 Task: Apply the "Flanger" effect on a vocal track for a swirling, metallic texture.
Action: Mouse moved to (69, 7)
Screenshot: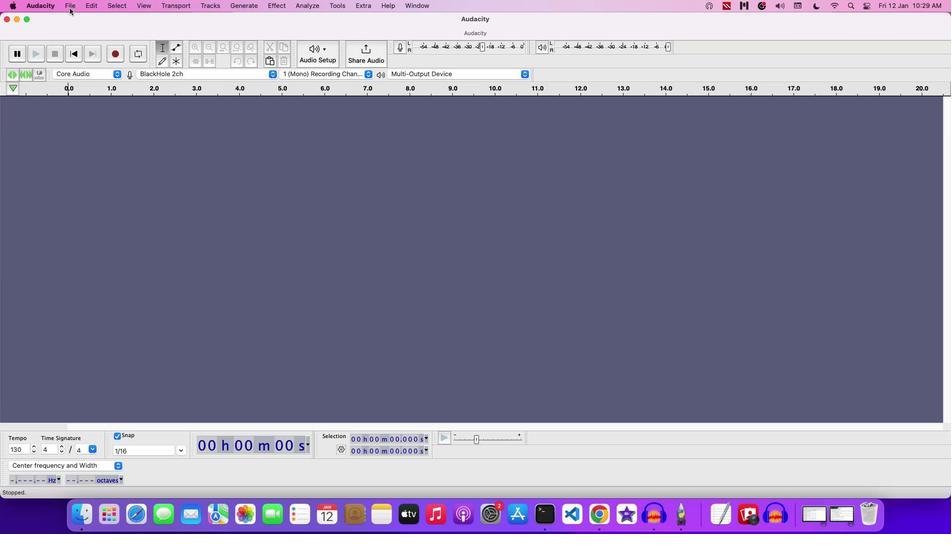 
Action: Mouse pressed left at (69, 7)
Screenshot: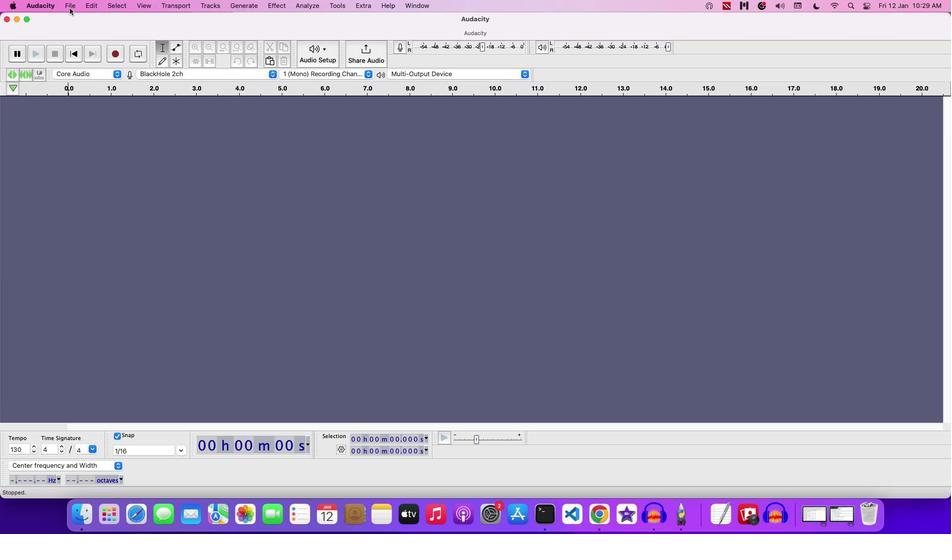 
Action: Mouse moved to (79, 32)
Screenshot: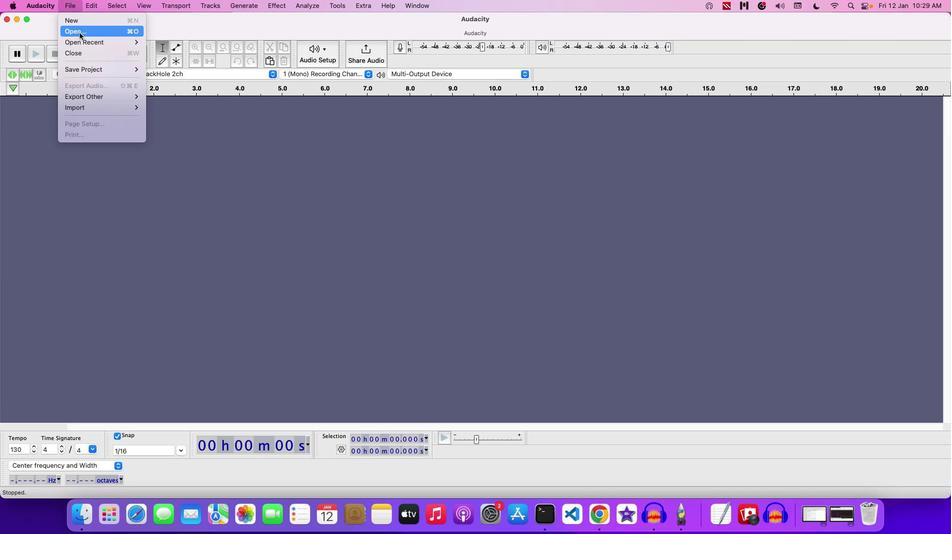 
Action: Mouse pressed left at (79, 32)
Screenshot: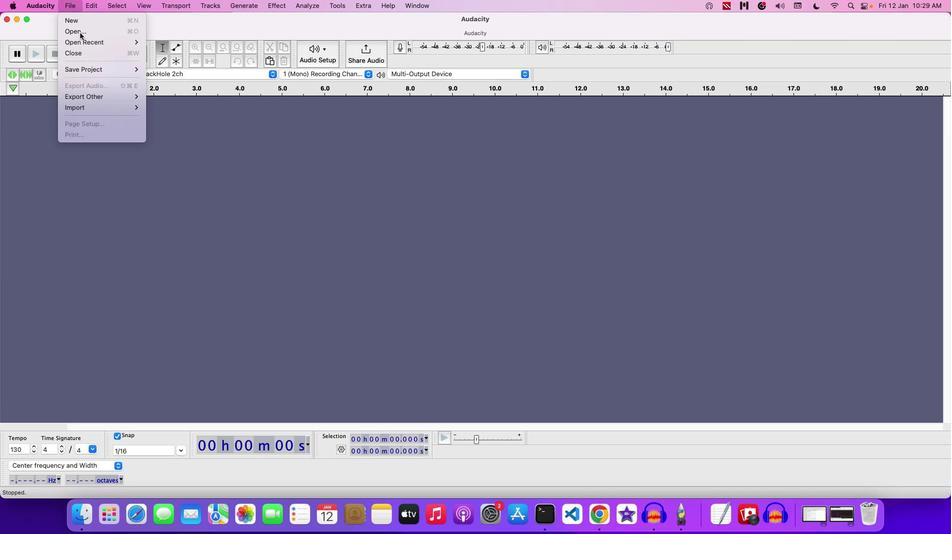 
Action: Mouse moved to (487, 106)
Screenshot: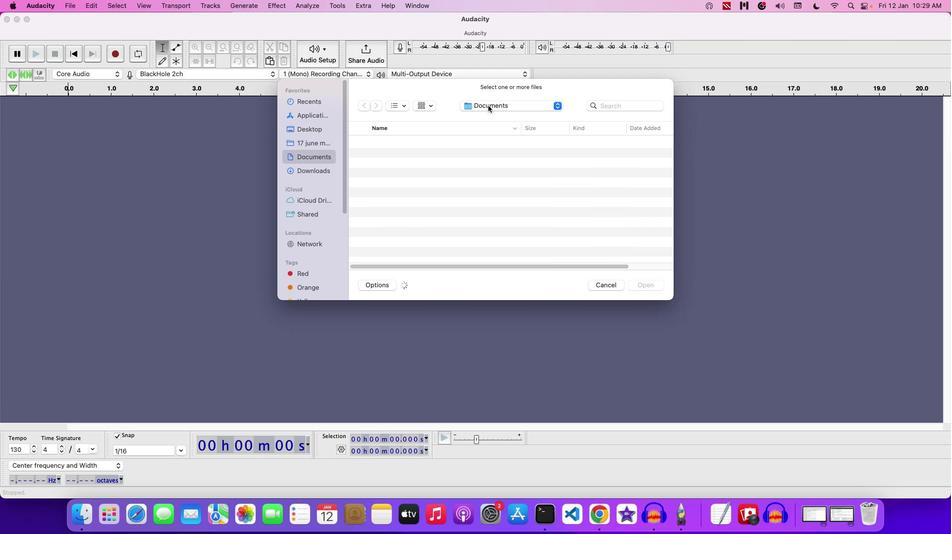 
Action: Mouse pressed left at (487, 106)
Screenshot: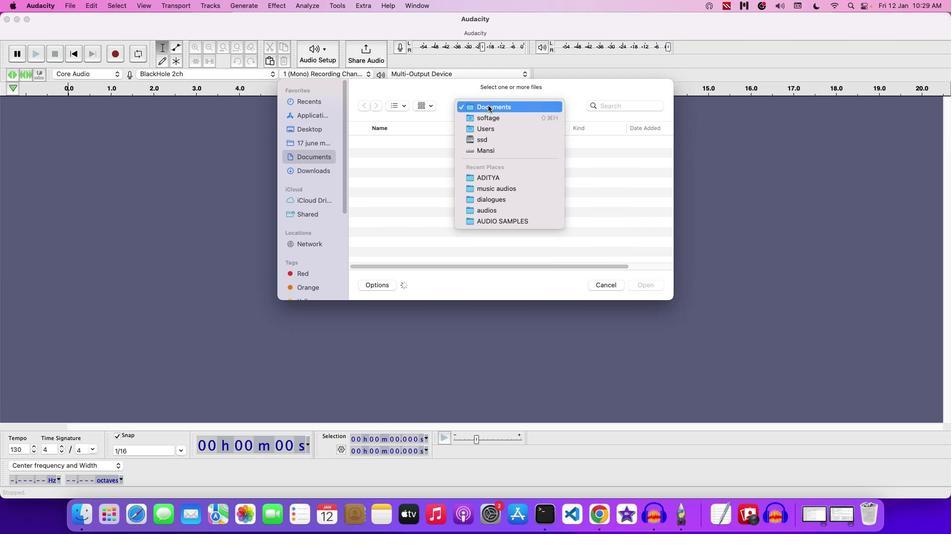 
Action: Mouse moved to (487, 193)
Screenshot: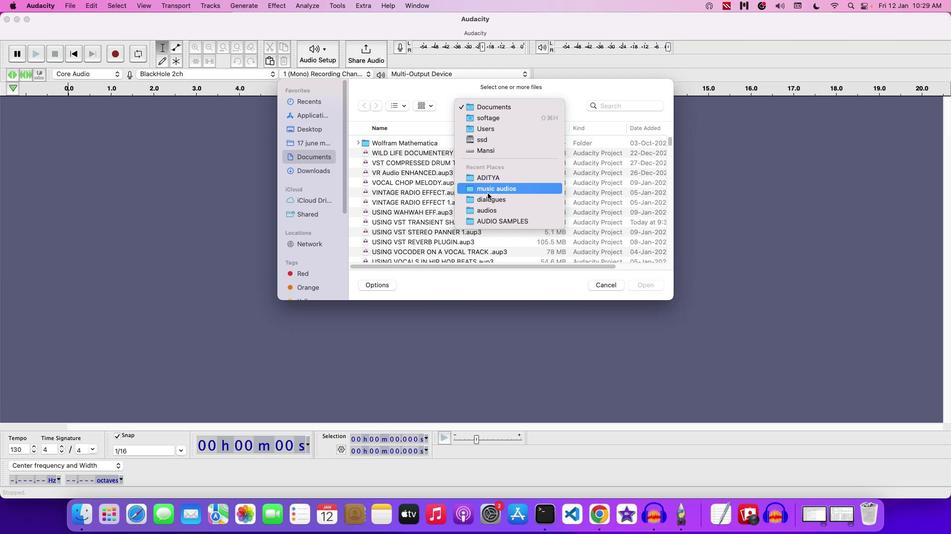 
Action: Mouse pressed left at (487, 193)
Screenshot: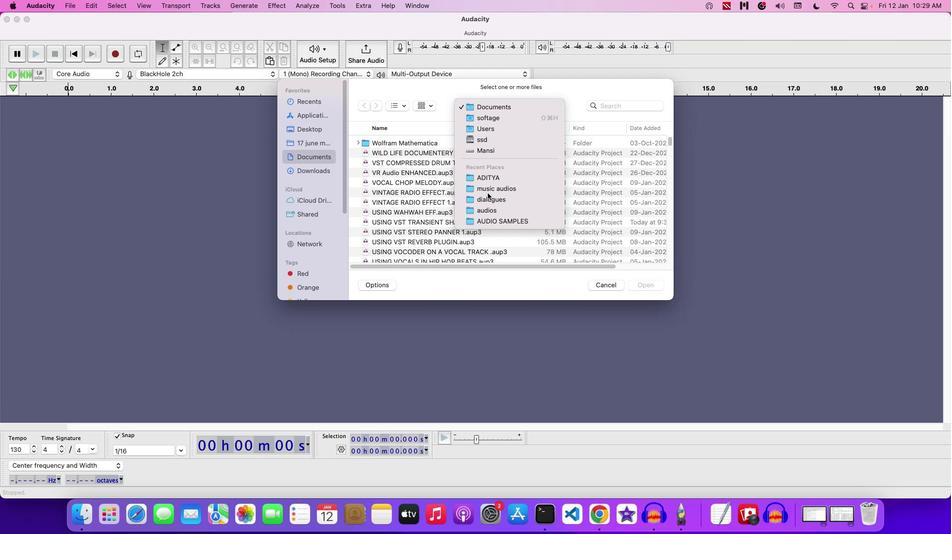 
Action: Mouse moved to (393, 152)
Screenshot: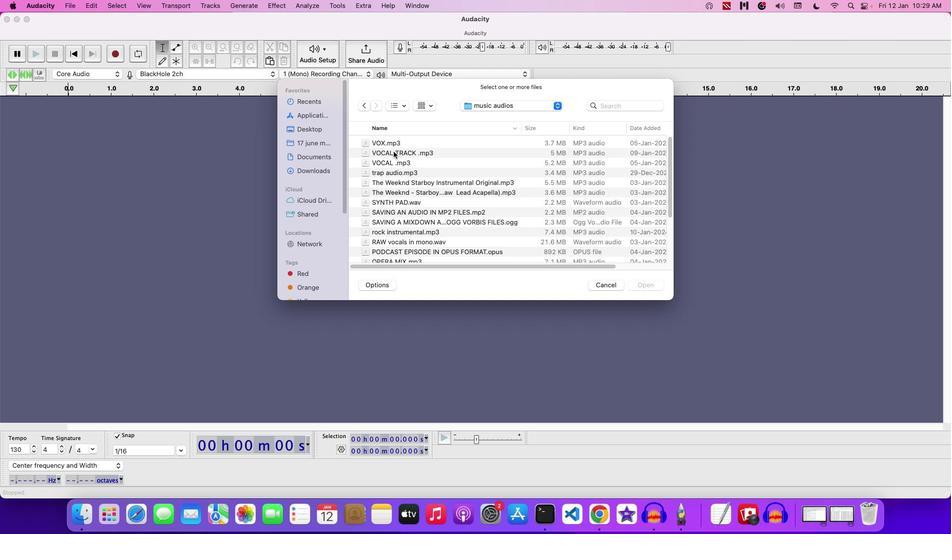 
Action: Mouse pressed left at (393, 152)
Screenshot: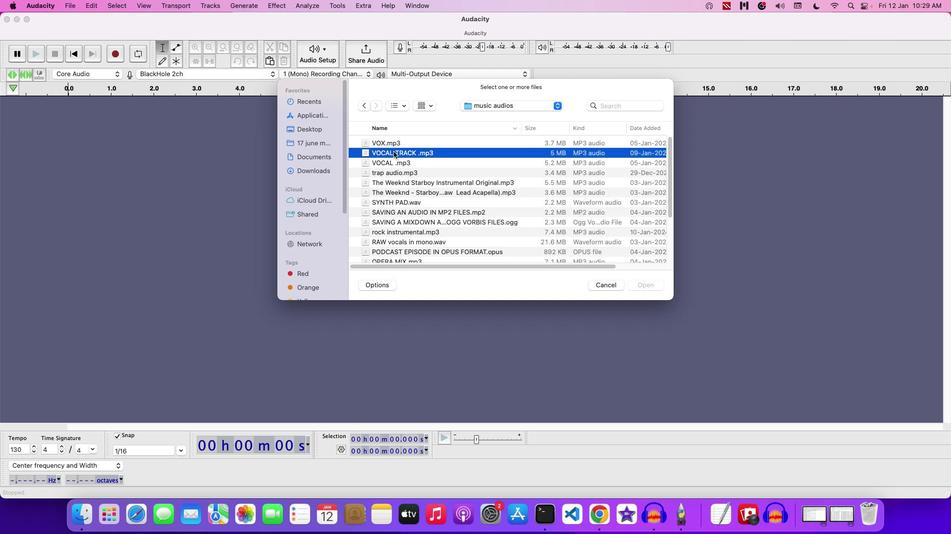 
Action: Mouse moved to (398, 152)
Screenshot: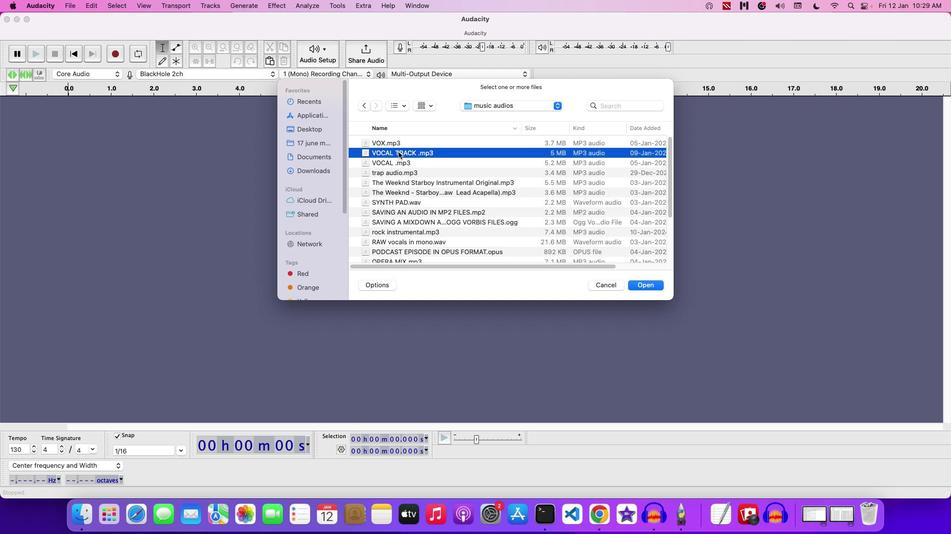 
Action: Mouse pressed left at (398, 152)
Screenshot: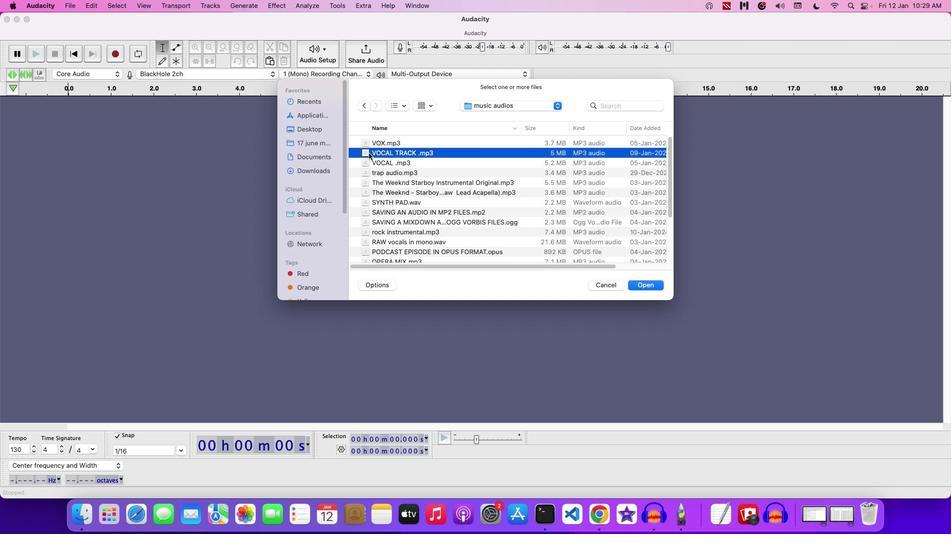
Action: Mouse moved to (604, 286)
Screenshot: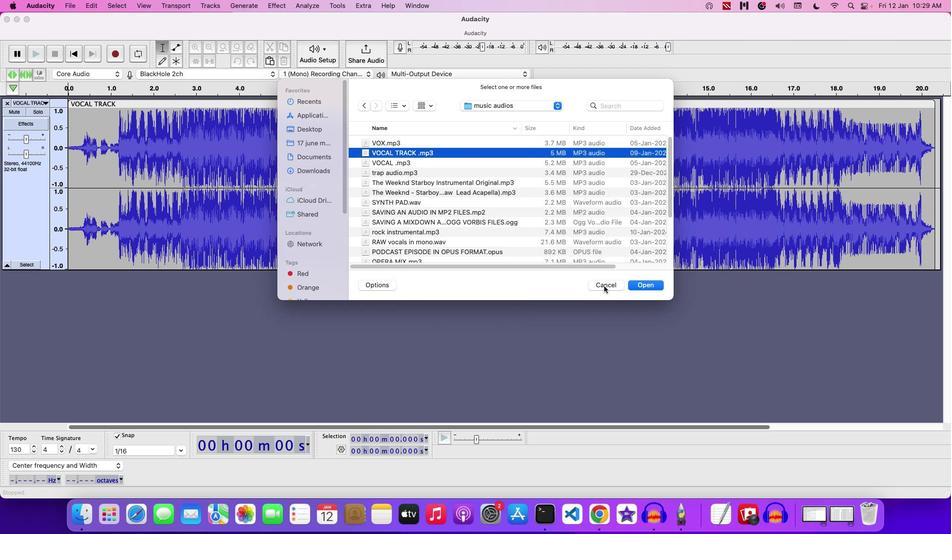 
Action: Mouse pressed left at (604, 286)
Screenshot: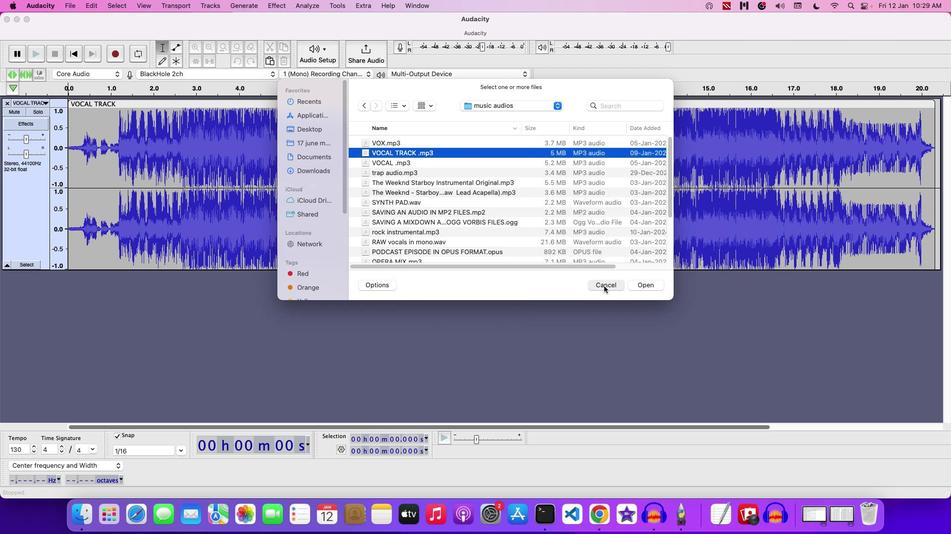 
Action: Mouse moved to (67, 103)
Screenshot: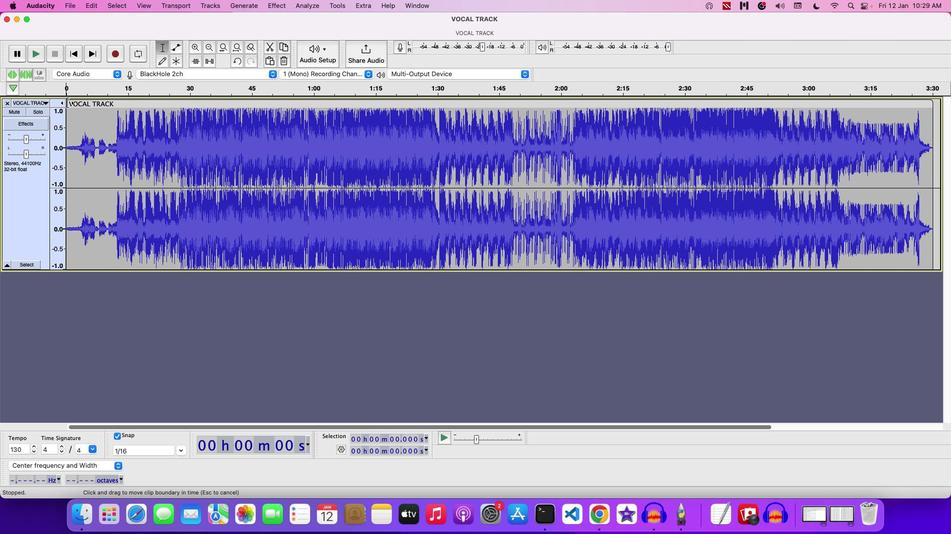 
Action: Mouse pressed left at (67, 103)
Screenshot: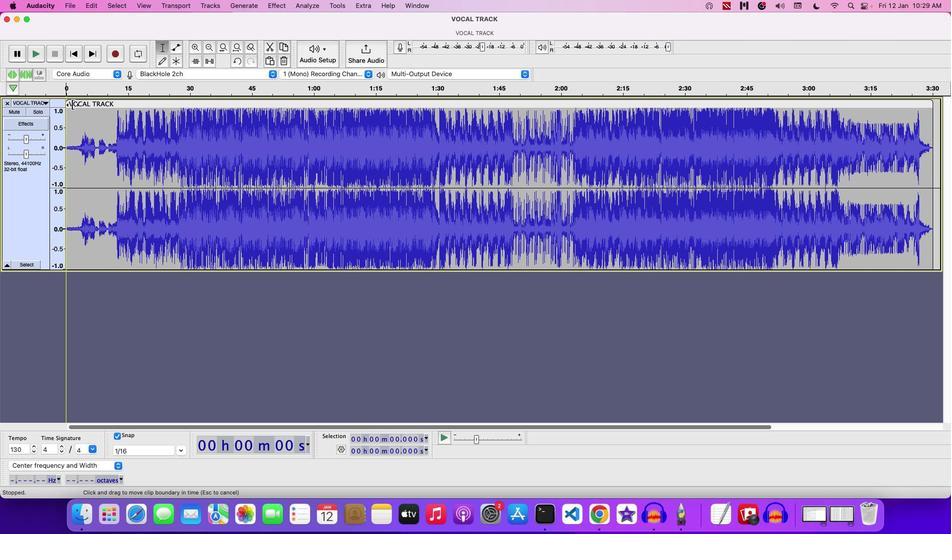 
Action: Mouse moved to (113, 104)
Screenshot: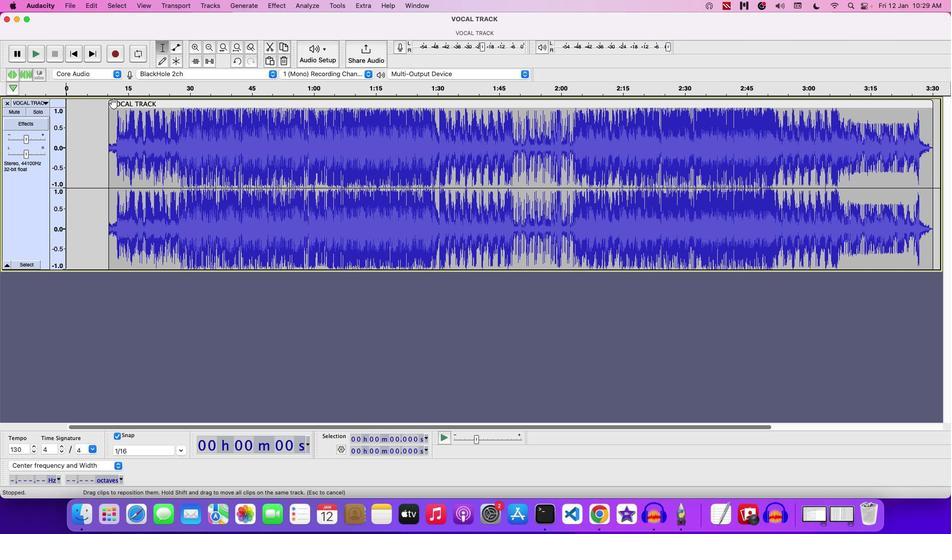 
Action: Mouse pressed left at (113, 104)
Screenshot: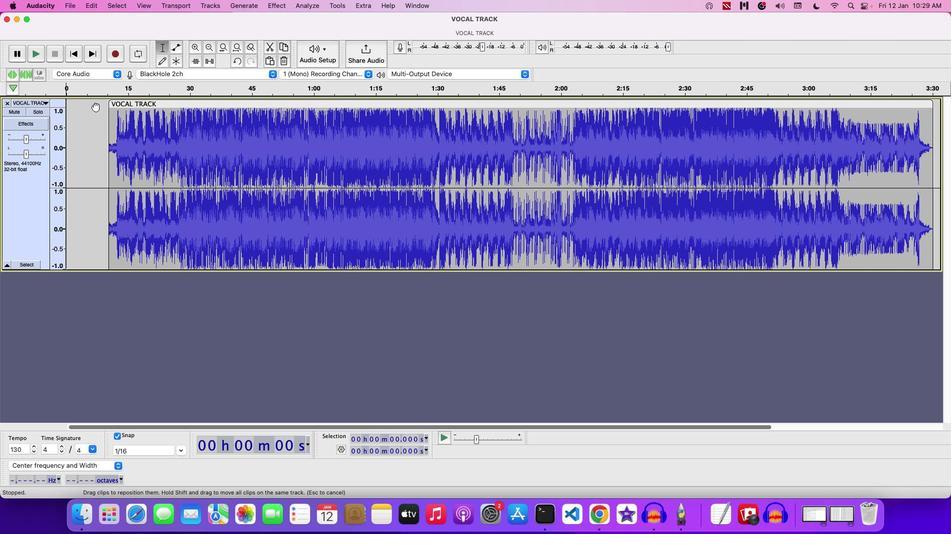 
Action: Mouse moved to (889, 104)
Screenshot: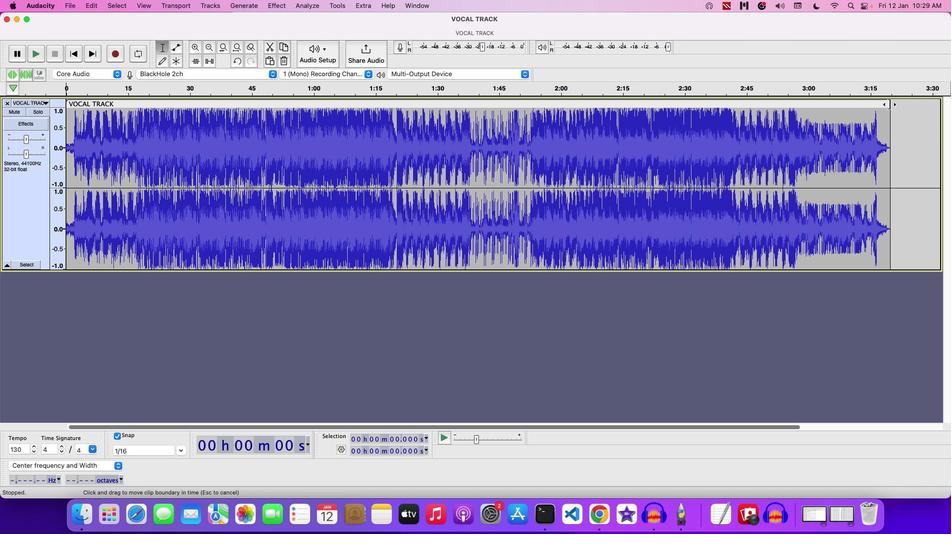 
Action: Mouse pressed left at (889, 104)
Screenshot: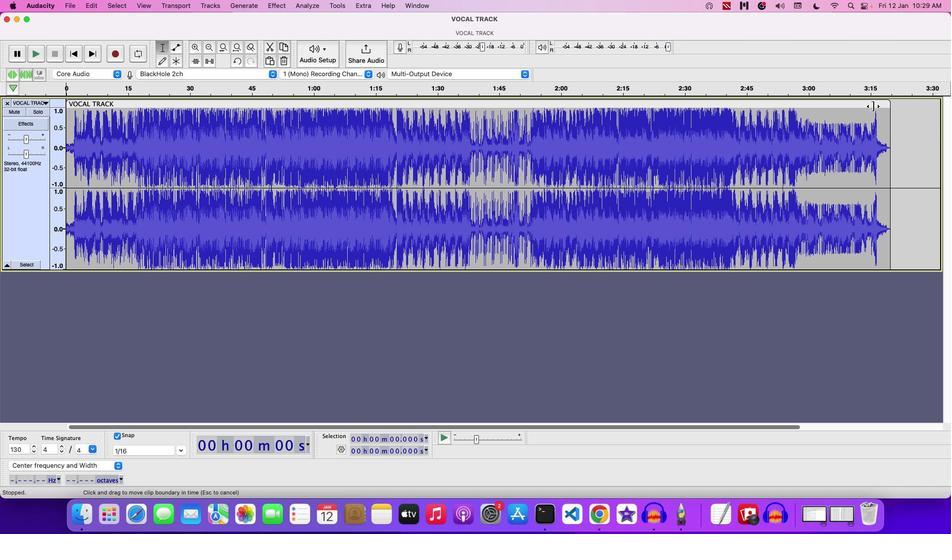 
Action: Mouse moved to (267, 149)
Screenshot: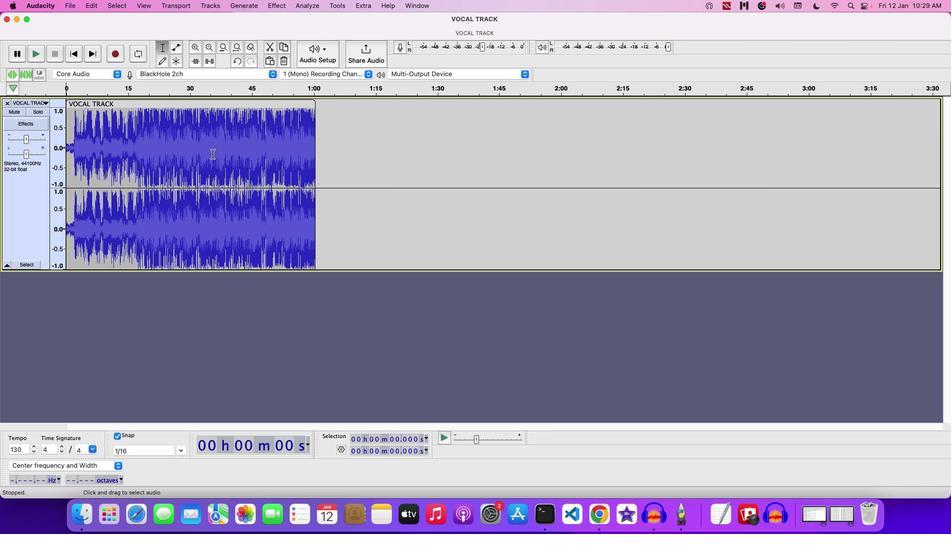 
Action: Key pressed Key.space
Screenshot: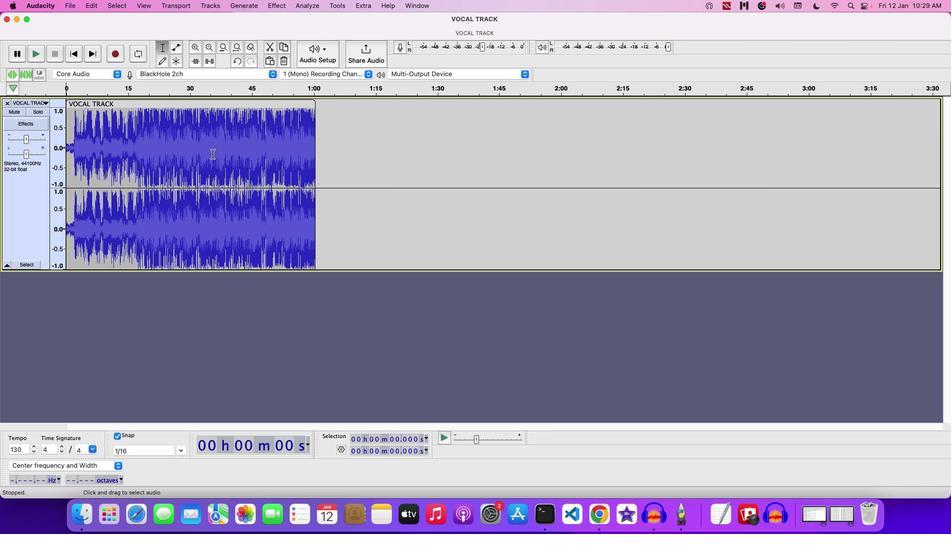 
Action: Mouse moved to (130, 134)
Screenshot: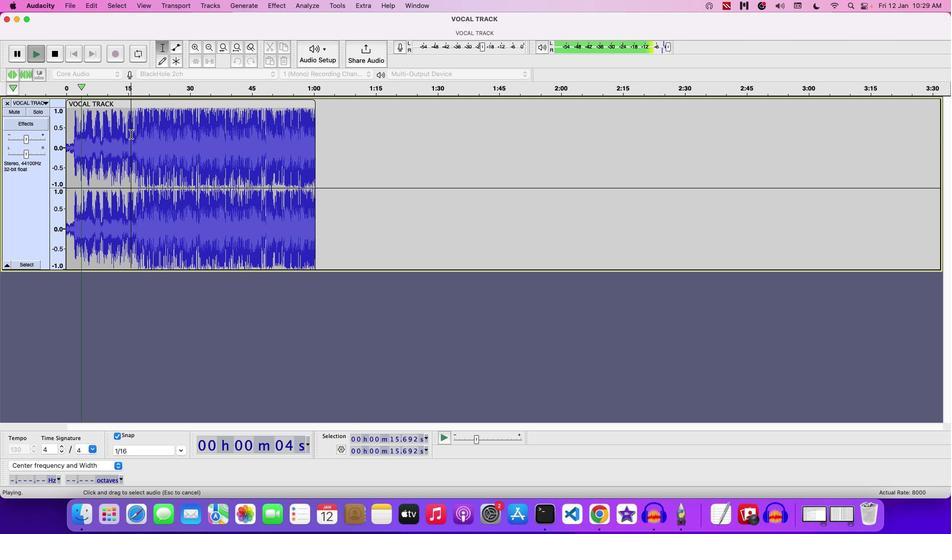 
Action: Mouse pressed left at (130, 134)
Screenshot: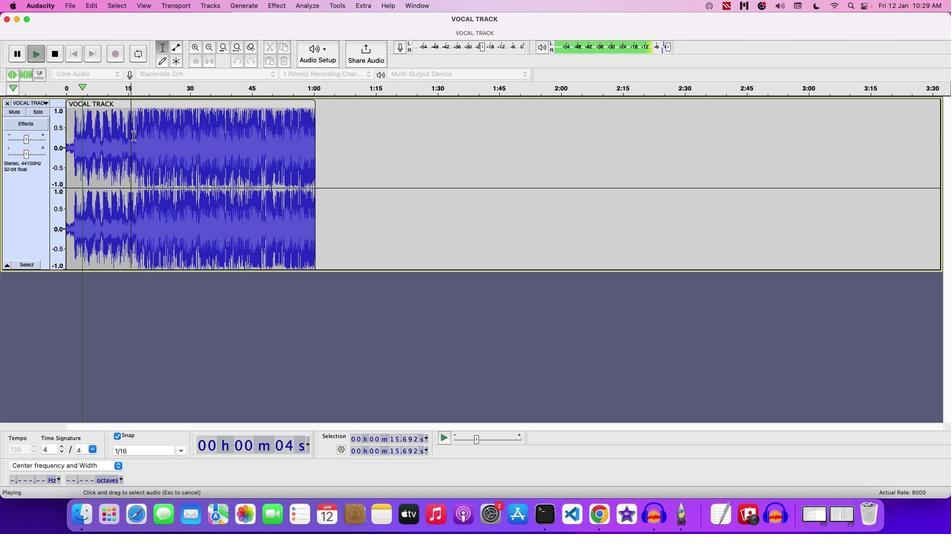 
Action: Mouse moved to (133, 136)
Screenshot: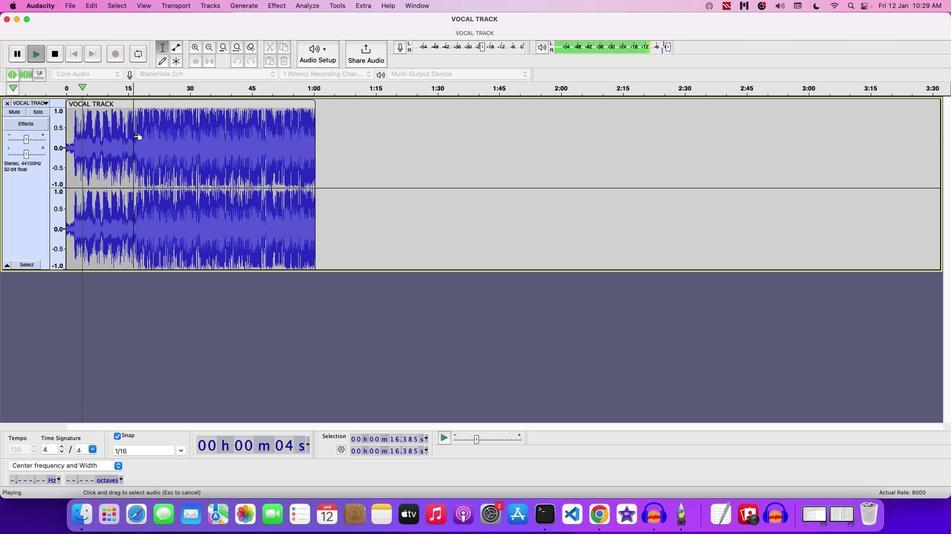 
Action: Mouse pressed left at (133, 136)
Screenshot: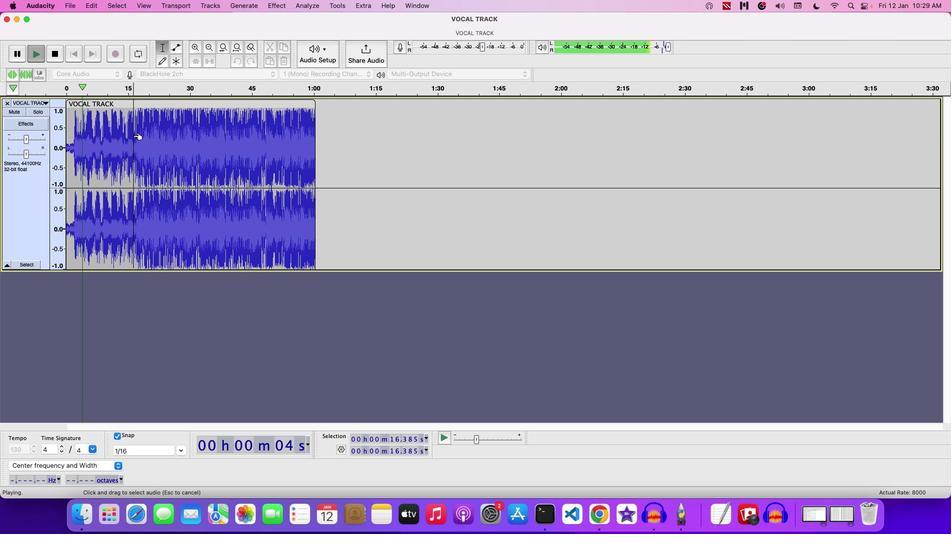 
Action: Mouse moved to (132, 136)
Screenshot: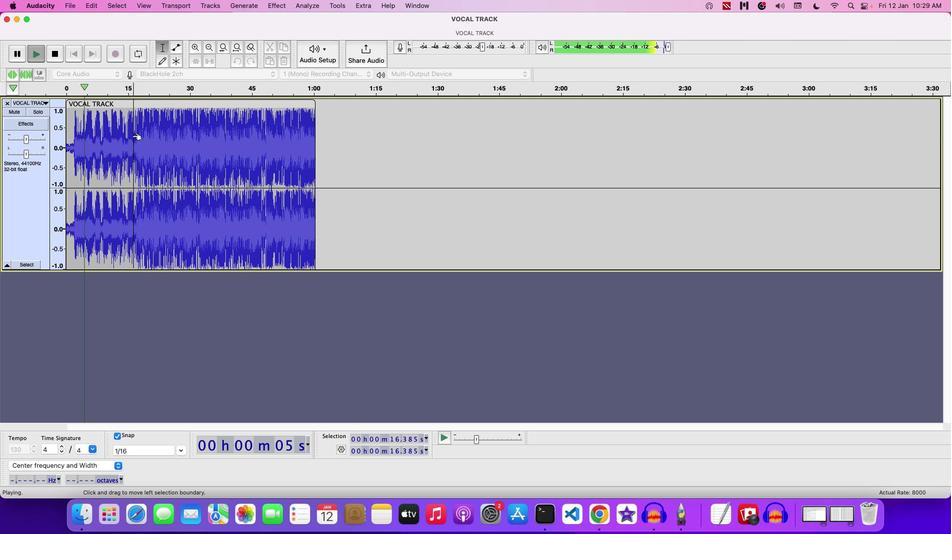 
Action: Mouse pressed left at (132, 136)
Screenshot: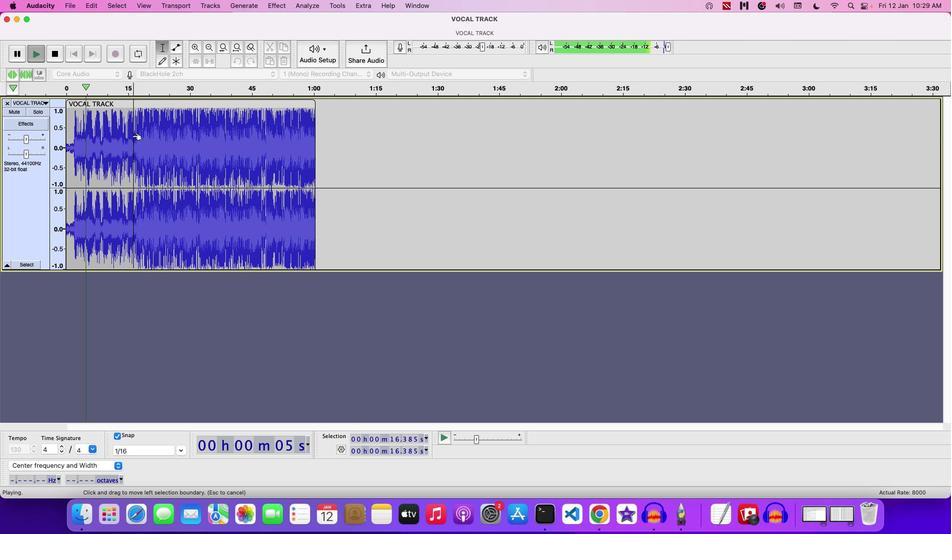 
Action: Mouse pressed left at (132, 136)
Screenshot: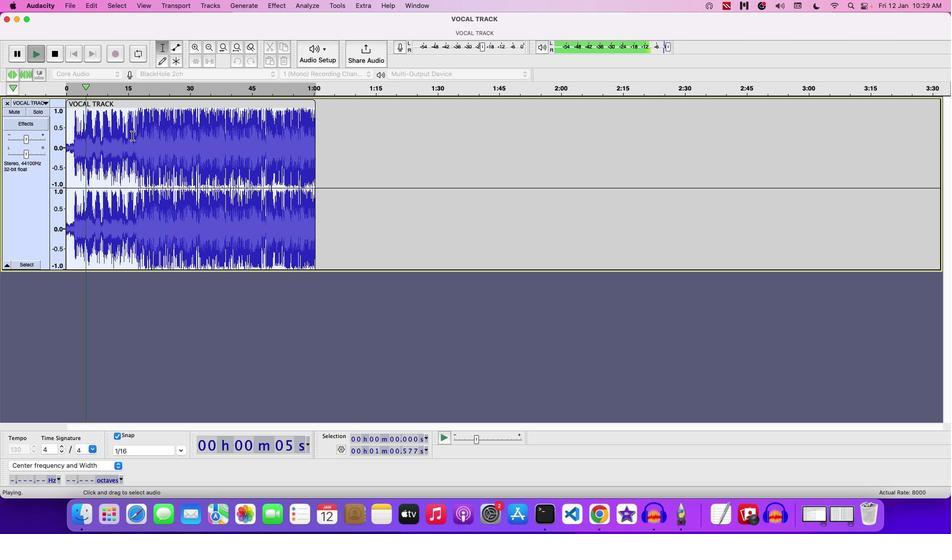 
Action: Mouse moved to (177, 100)
Screenshot: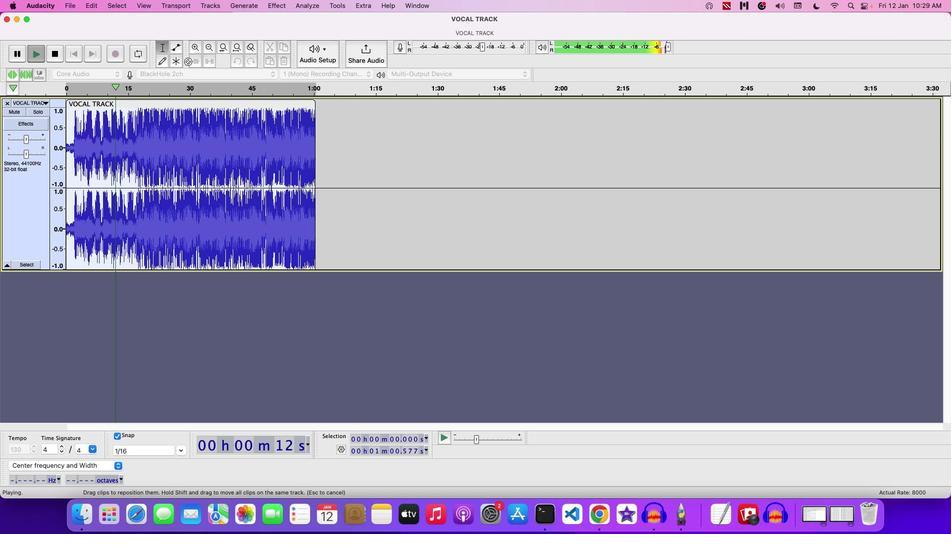 
Action: Key pressed Key.space
Screenshot: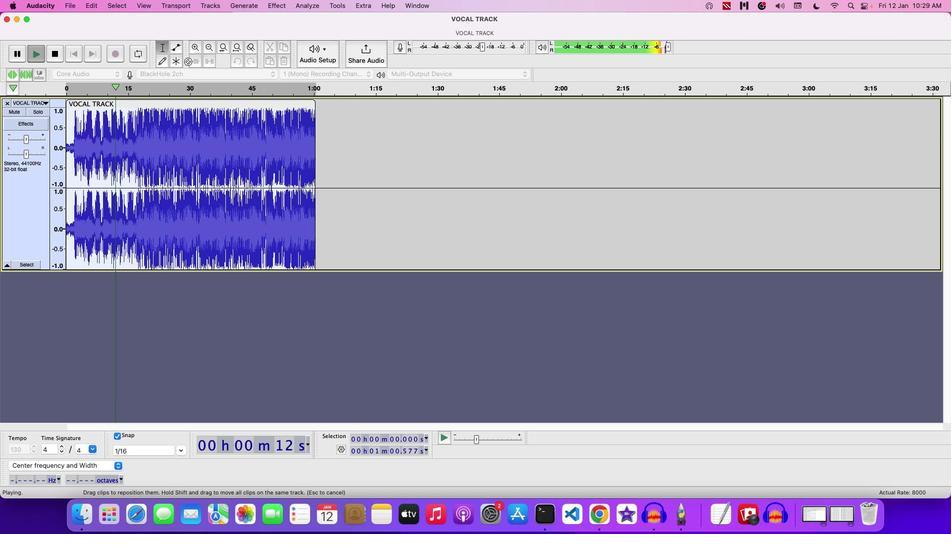
Action: Mouse moved to (275, 0)
Screenshot: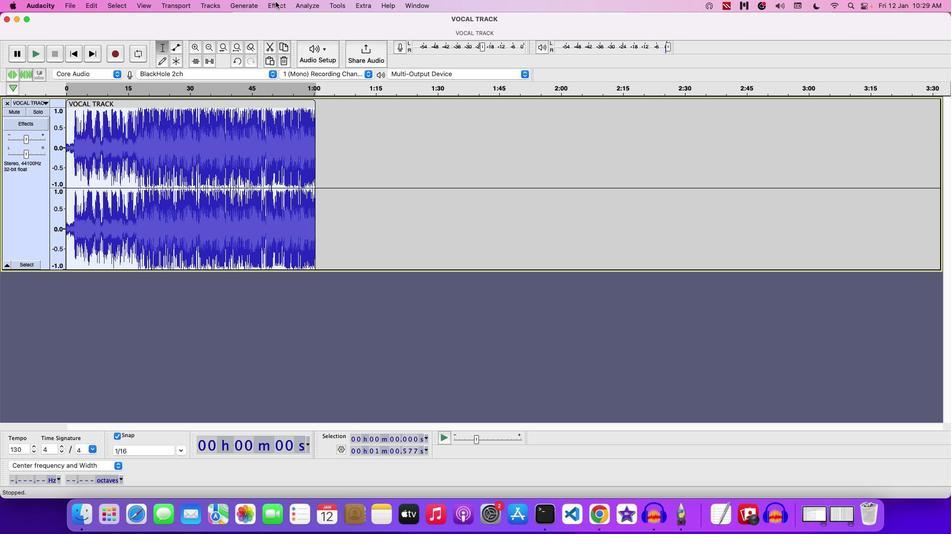 
Action: Mouse pressed left at (275, 0)
Screenshot: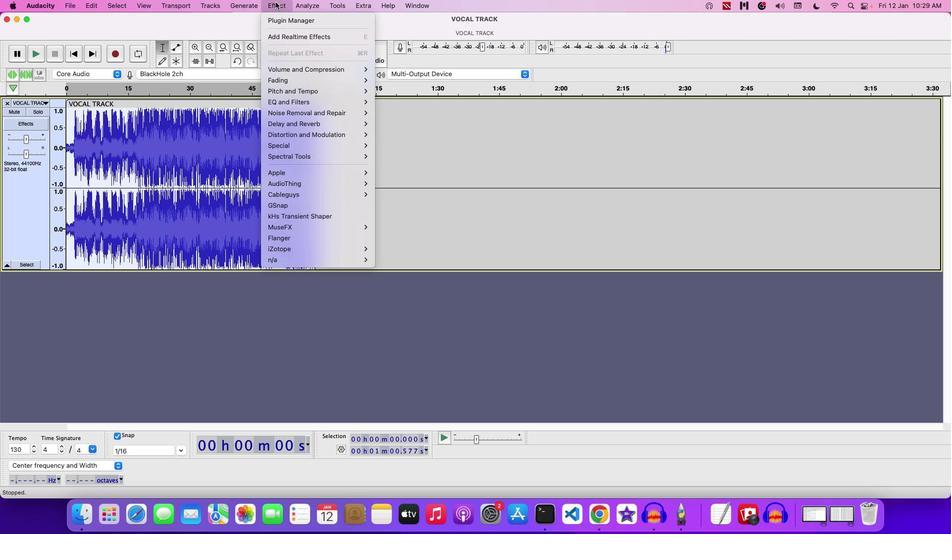 
Action: Mouse moved to (306, 236)
Screenshot: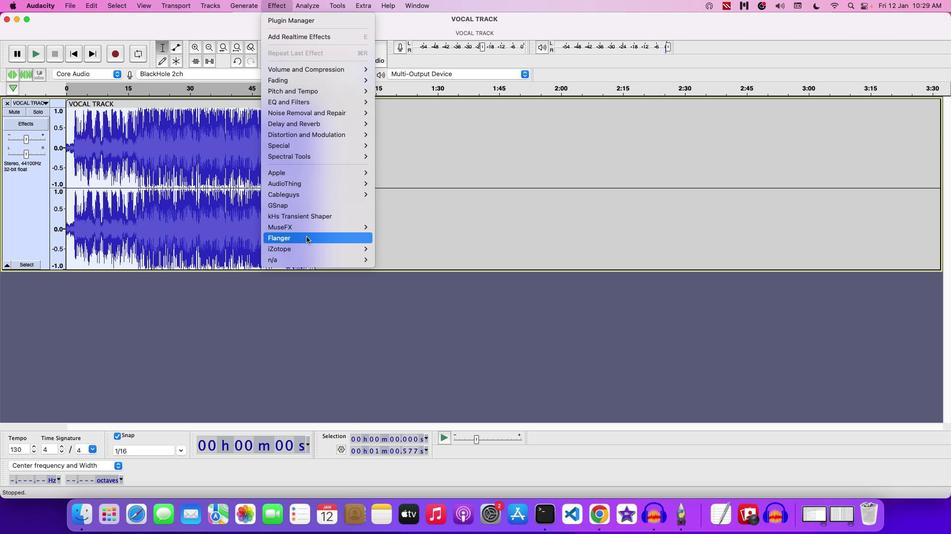 
Action: Mouse pressed left at (306, 236)
Screenshot: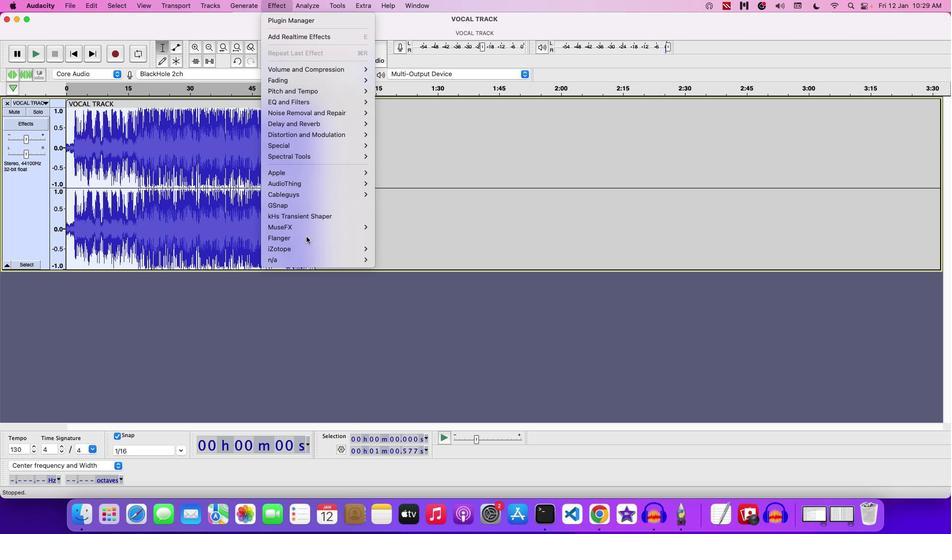 
Action: Mouse moved to (537, 197)
Screenshot: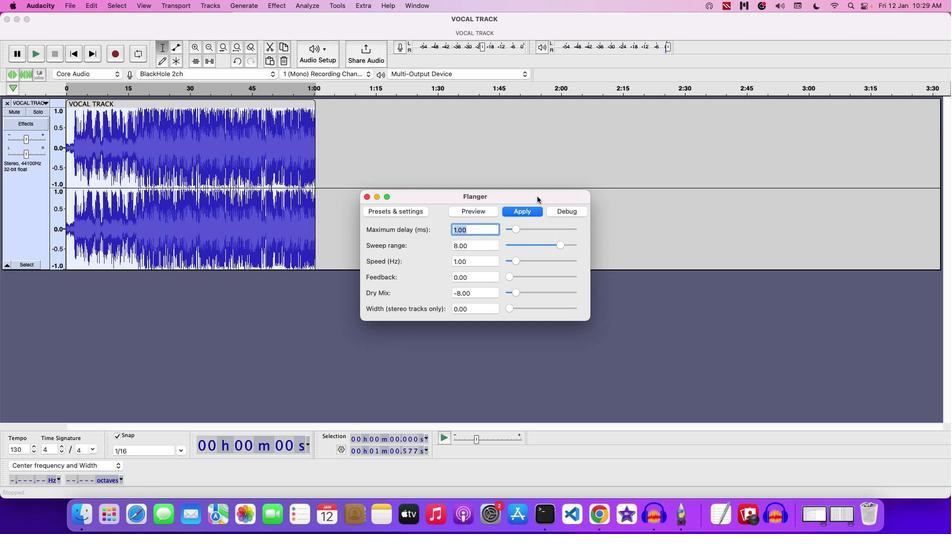 
Action: Mouse pressed left at (537, 197)
Screenshot: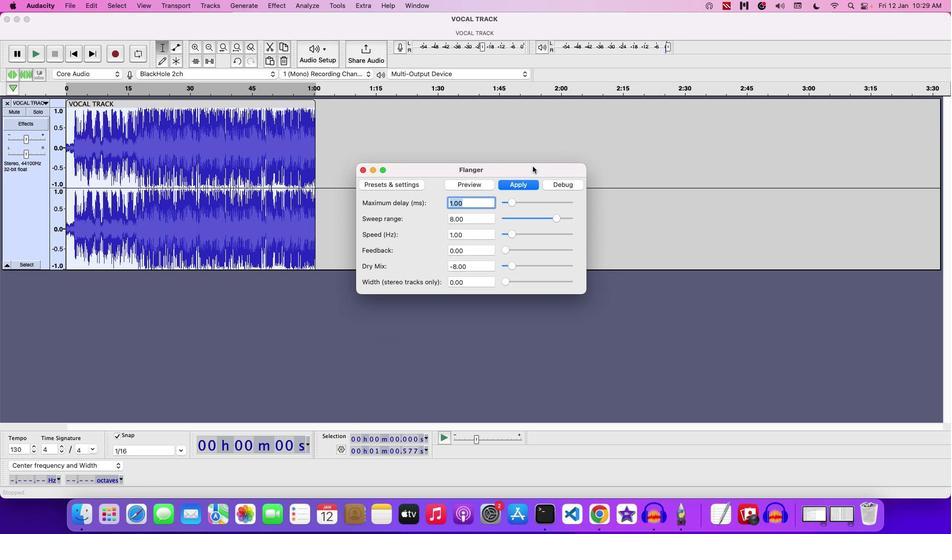 
Action: Mouse moved to (580, 271)
Screenshot: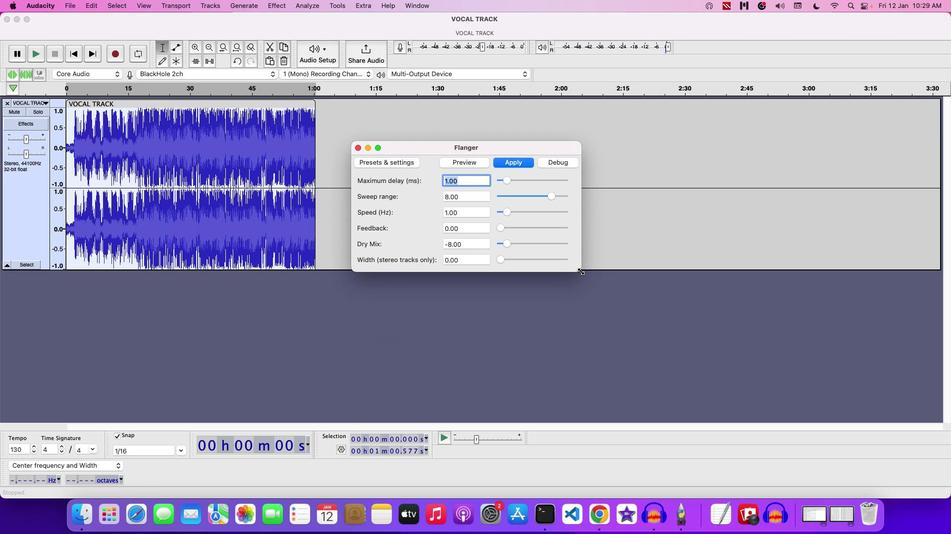 
Action: Mouse pressed left at (580, 271)
Screenshot: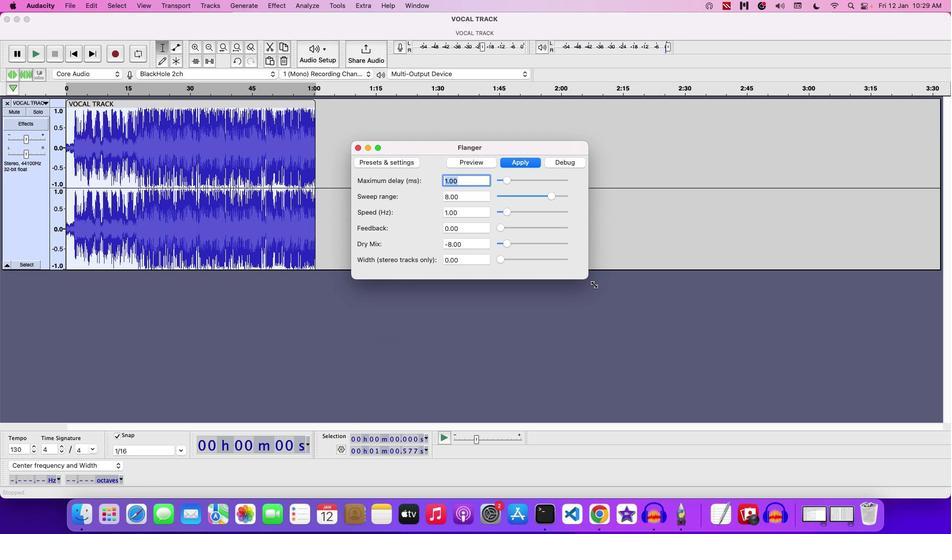 
Action: Mouse moved to (508, 181)
Screenshot: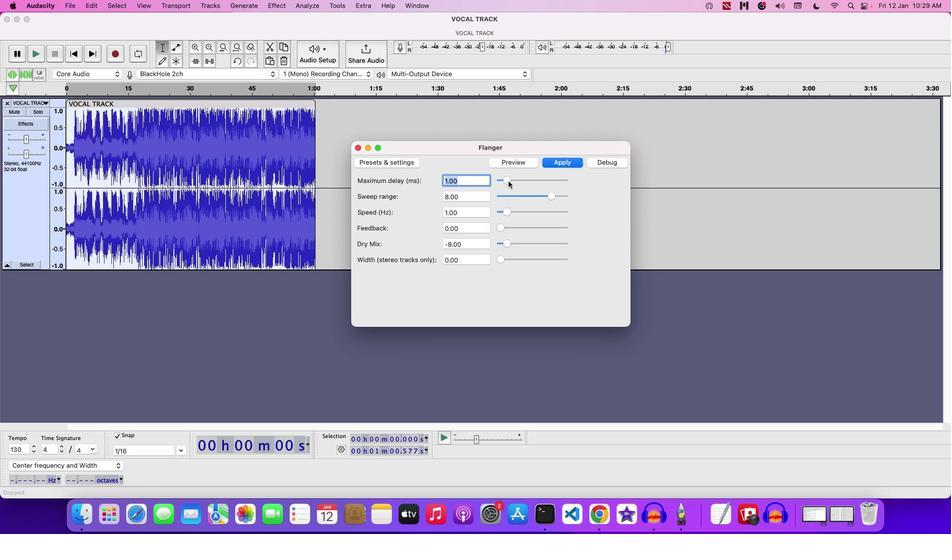 
Action: Mouse pressed left at (508, 181)
Screenshot: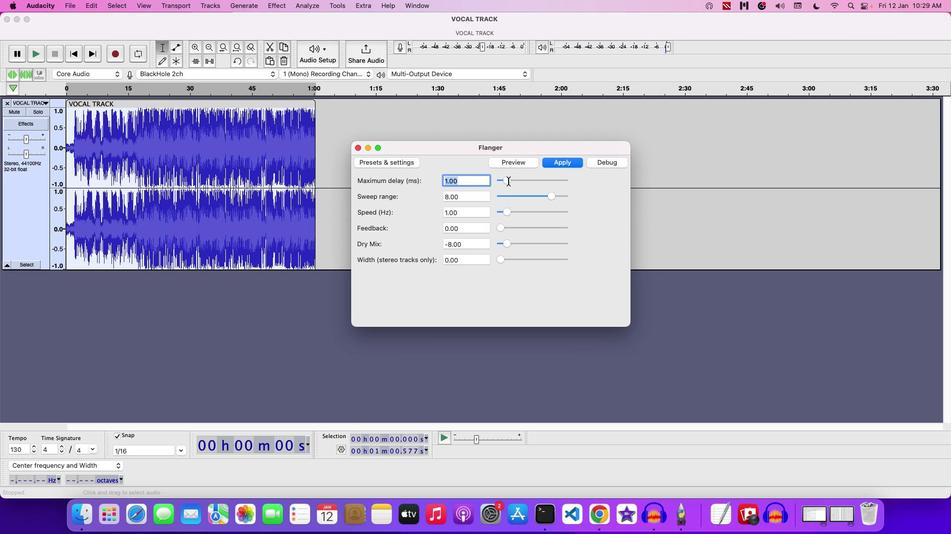 
Action: Mouse moved to (519, 159)
Screenshot: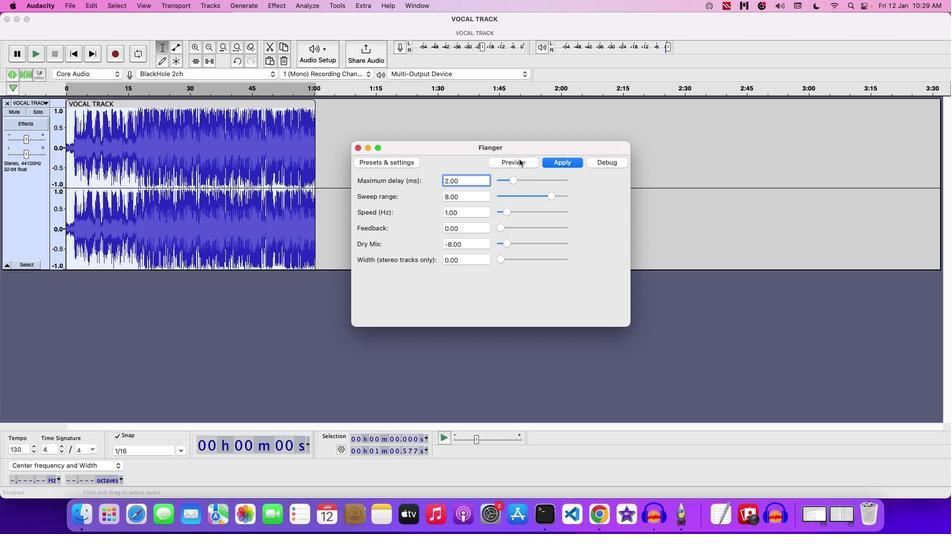 
Action: Mouse pressed left at (519, 159)
Screenshot: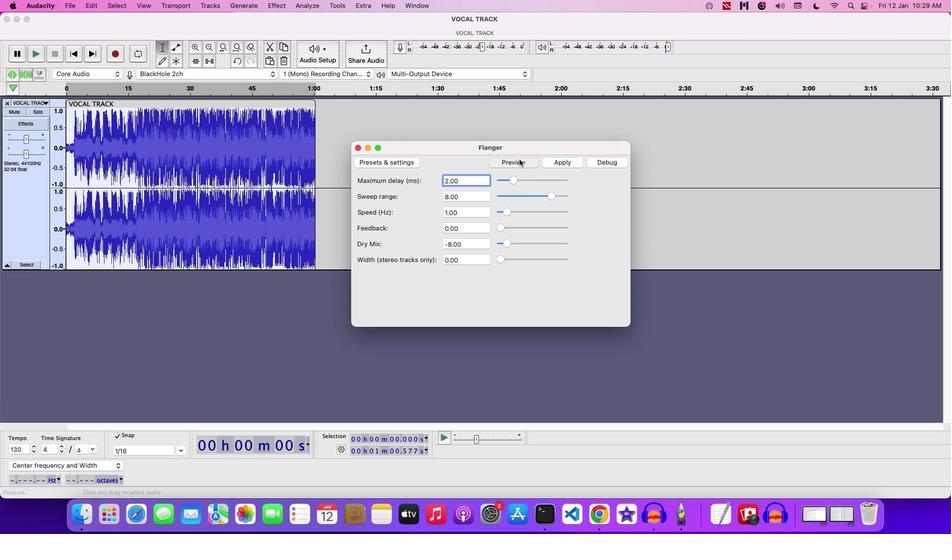 
Action: Mouse moved to (554, 194)
Screenshot: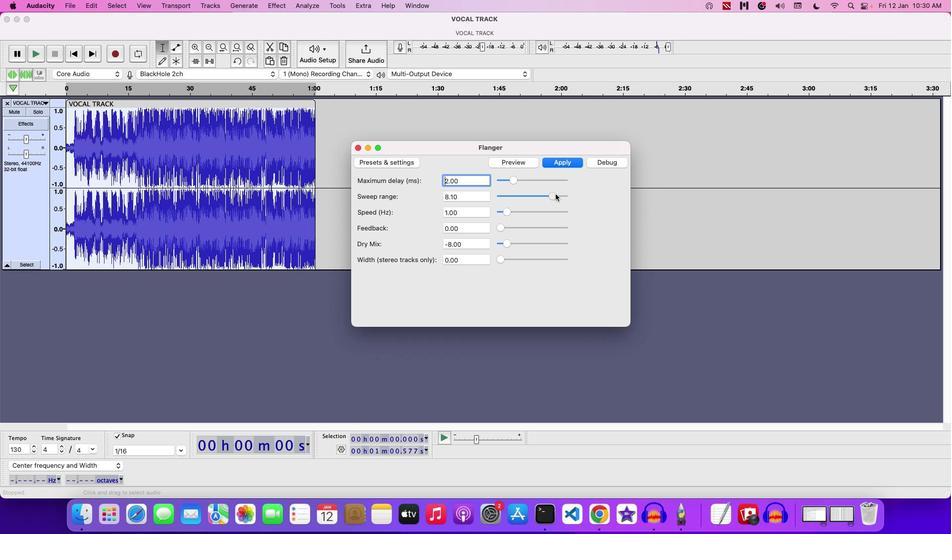 
Action: Mouse pressed left at (554, 194)
Screenshot: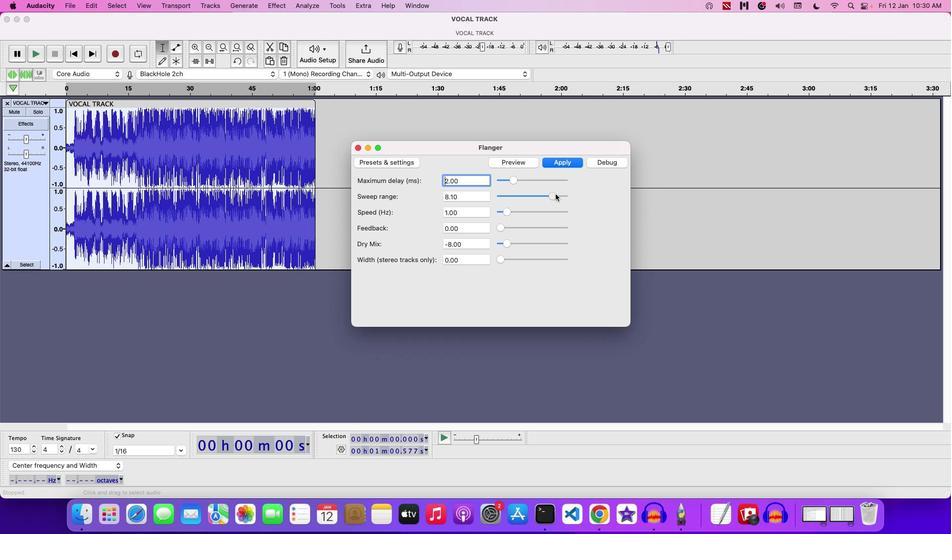 
Action: Mouse moved to (509, 212)
Screenshot: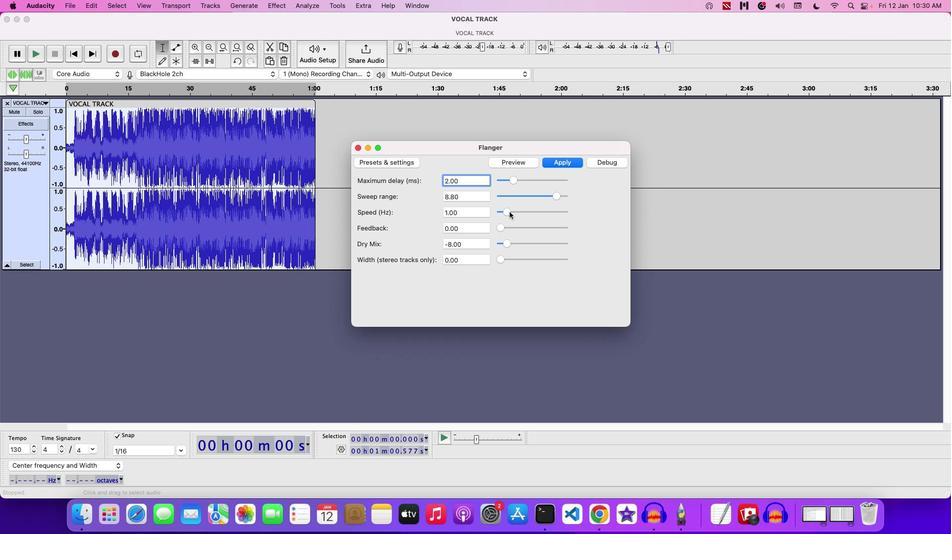 
Action: Mouse pressed left at (509, 212)
Screenshot: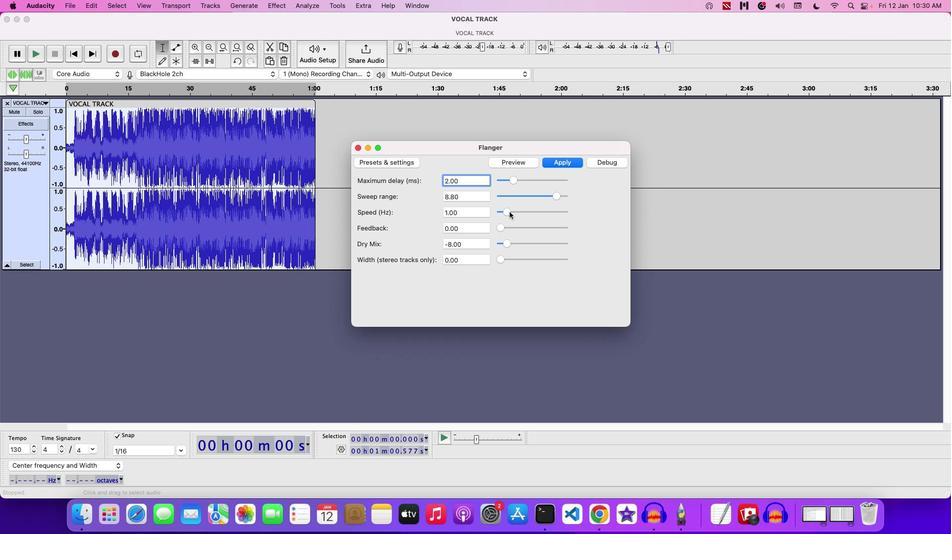 
Action: Mouse moved to (523, 160)
Screenshot: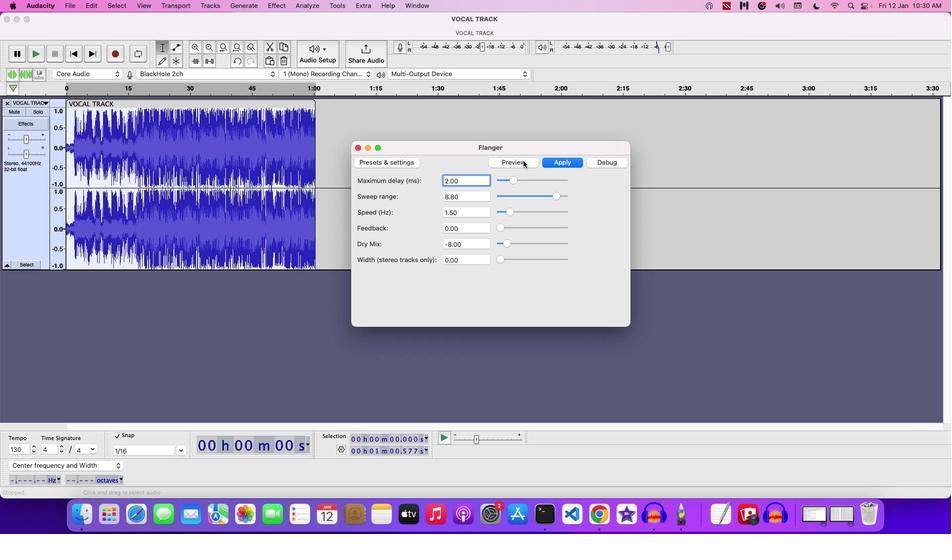 
Action: Mouse pressed left at (523, 160)
Screenshot: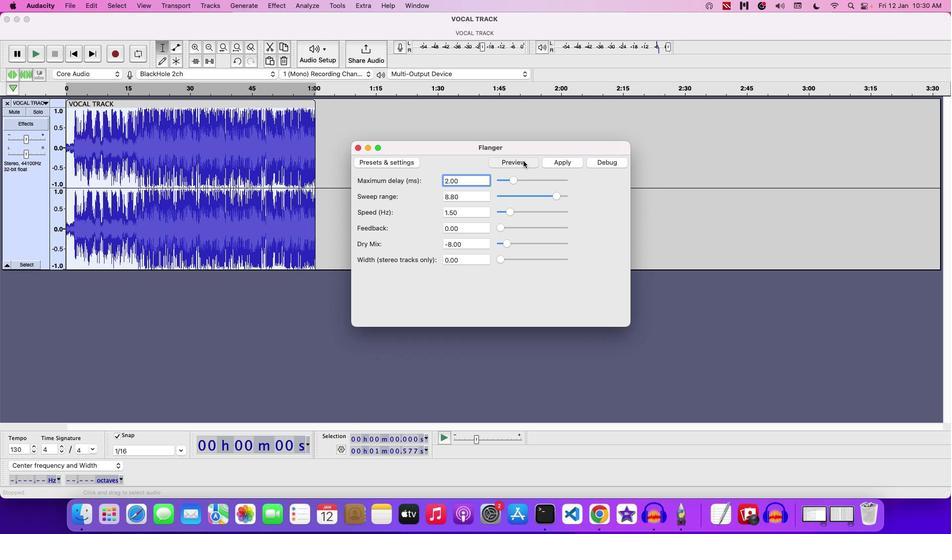 
Action: Mouse moved to (506, 258)
Screenshot: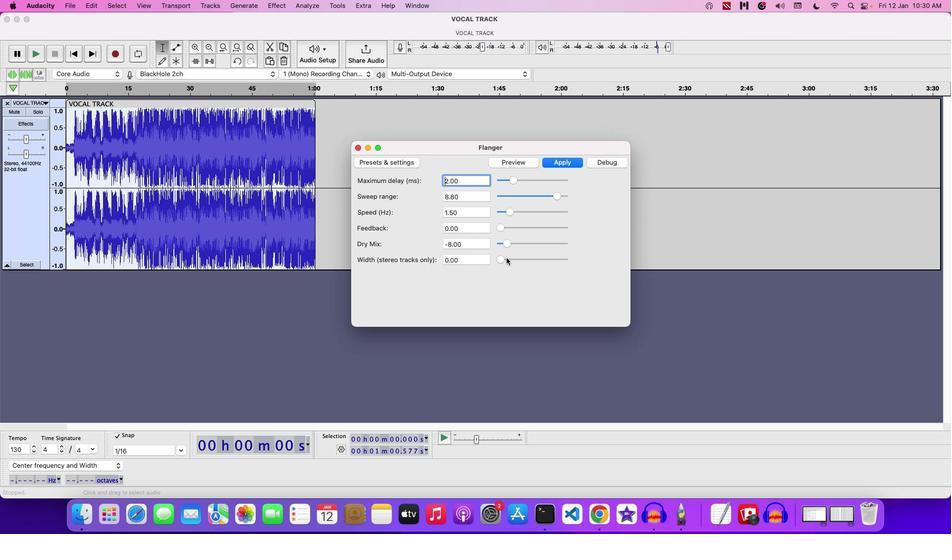 
Action: Mouse pressed left at (506, 258)
Screenshot: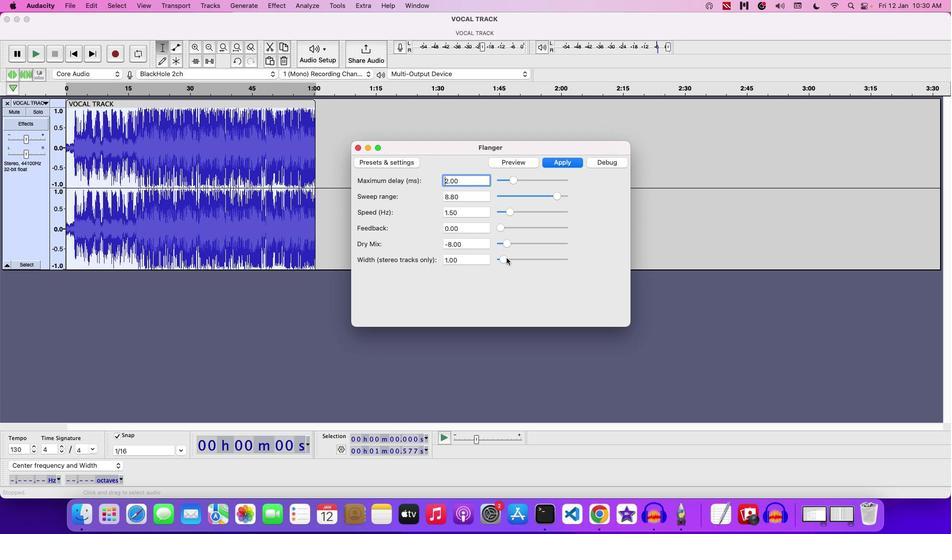 
Action: Mouse moved to (531, 161)
Screenshot: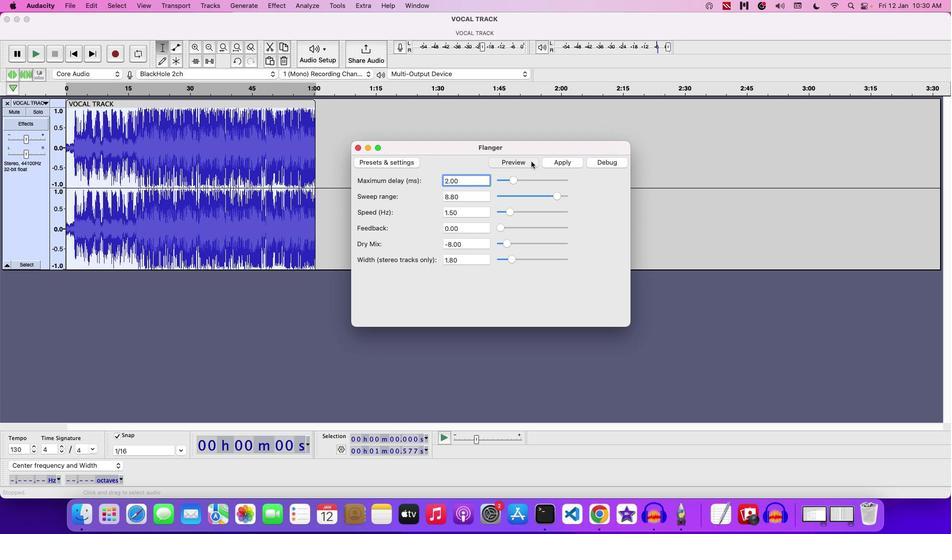 
Action: Mouse pressed left at (531, 161)
Screenshot: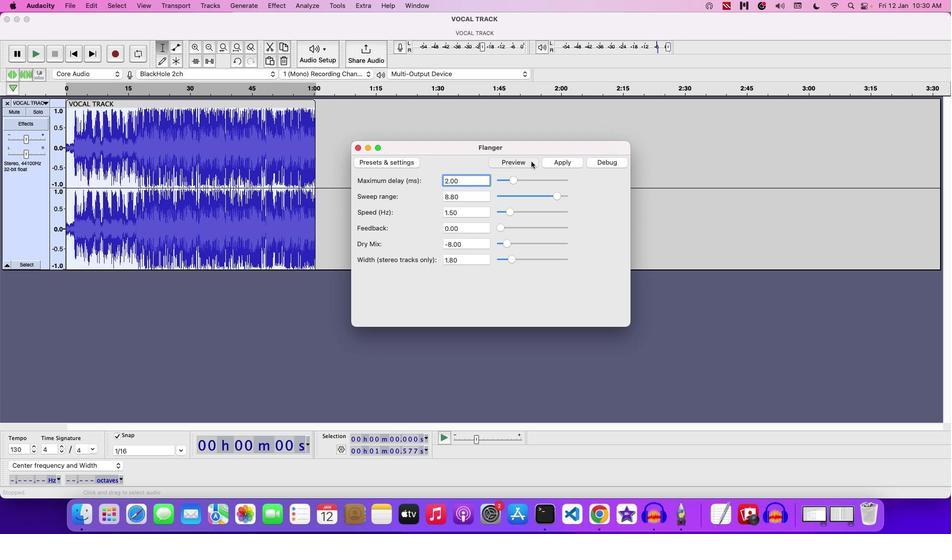 
Action: Mouse moved to (519, 259)
Screenshot: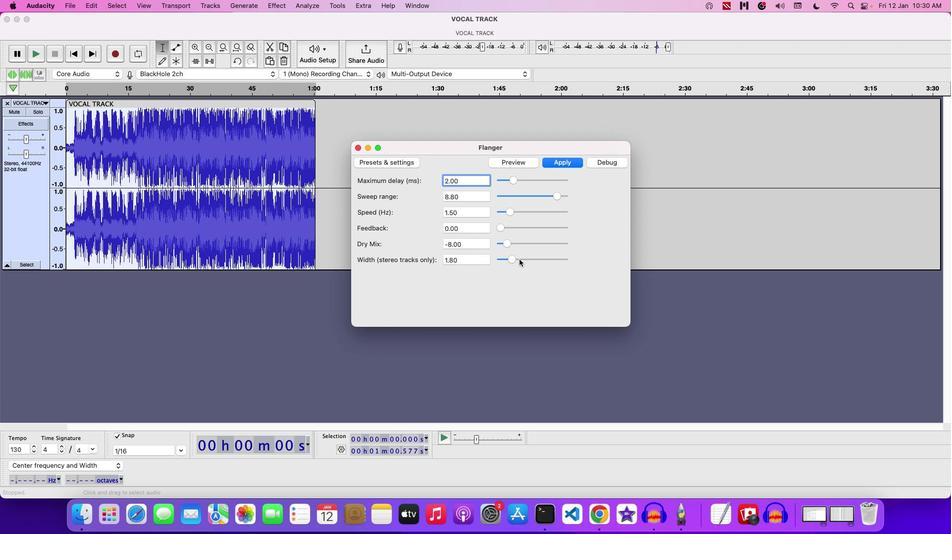 
Action: Mouse pressed left at (519, 259)
Screenshot: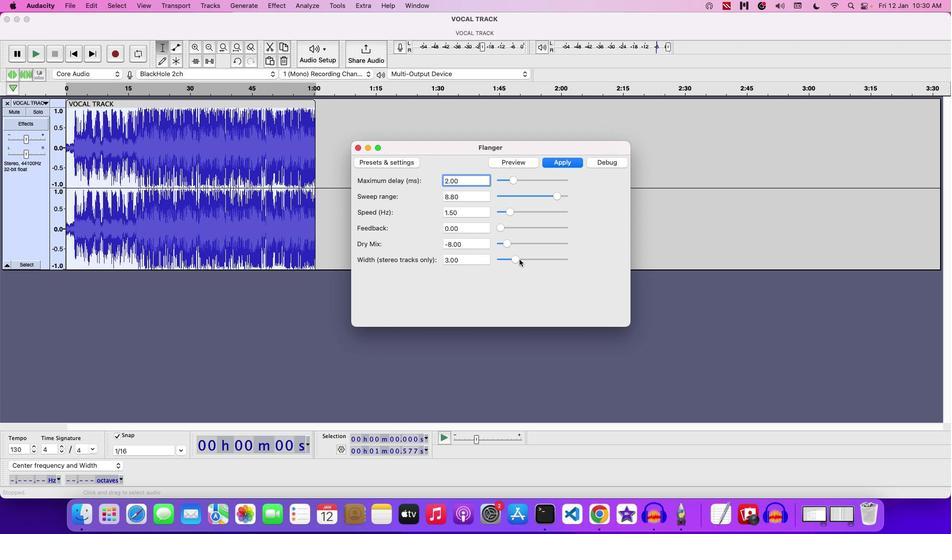 
Action: Mouse moved to (527, 161)
Screenshot: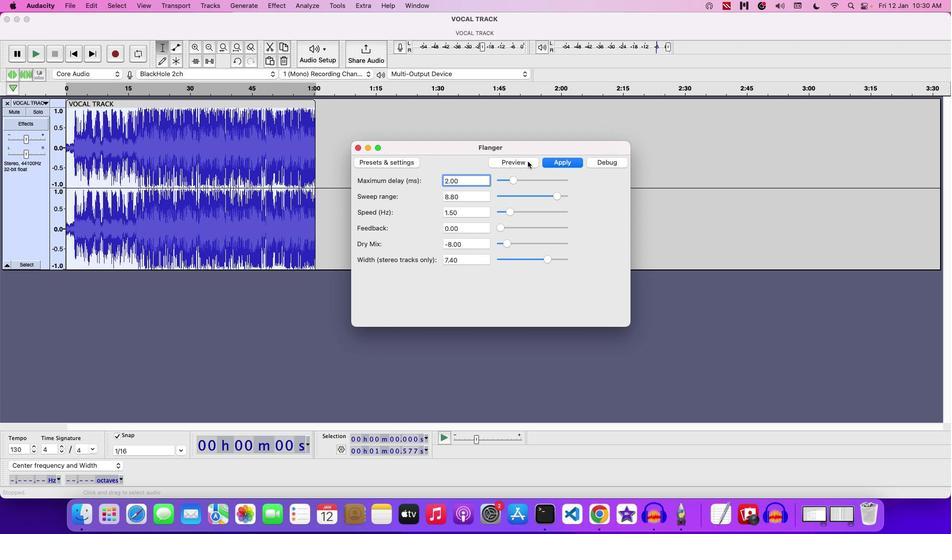 
Action: Mouse pressed left at (527, 161)
Screenshot: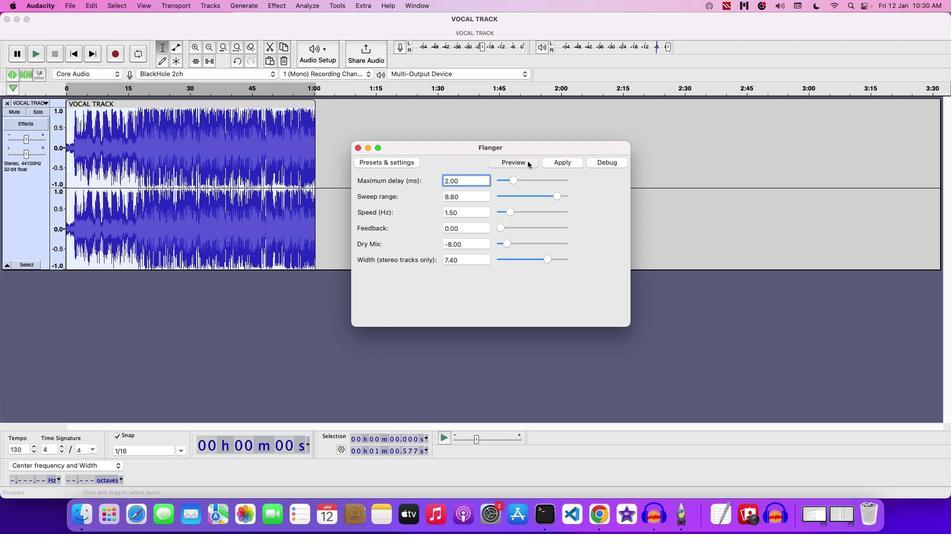 
Action: Mouse moved to (512, 177)
Screenshot: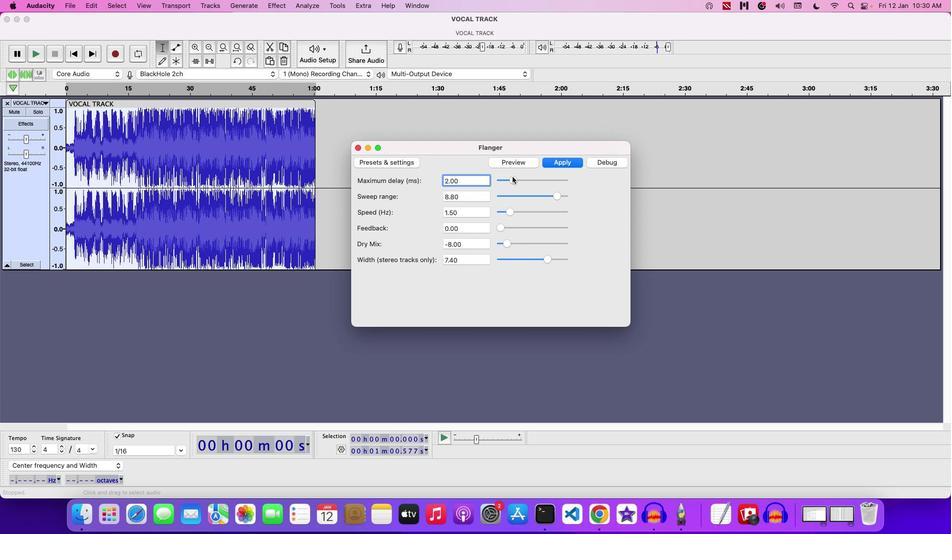 
Action: Mouse pressed left at (512, 177)
Screenshot: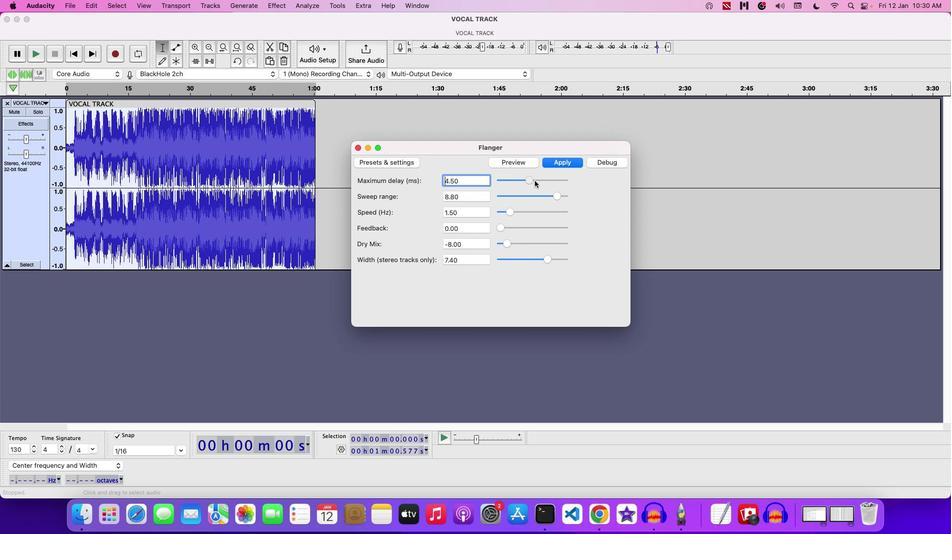 
Action: Mouse moved to (524, 165)
Screenshot: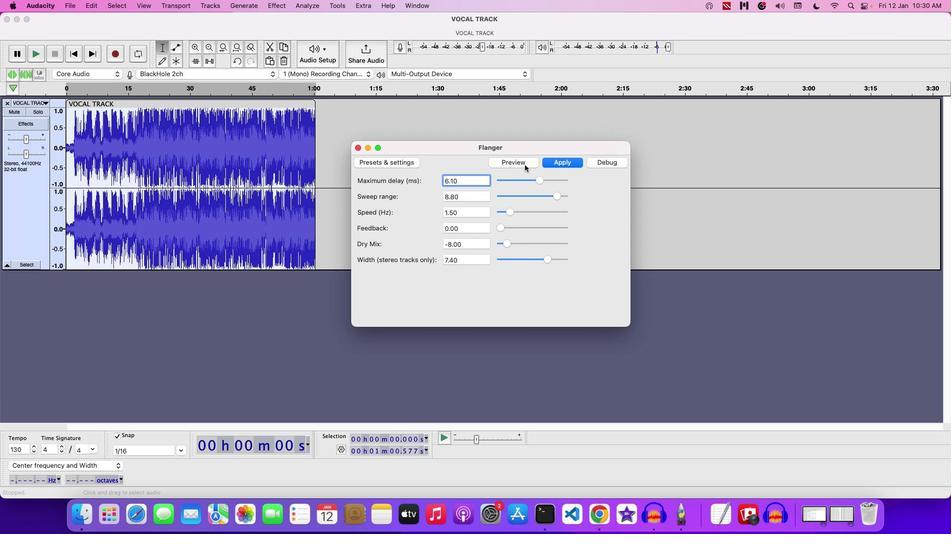 
Action: Mouse pressed left at (524, 165)
Screenshot: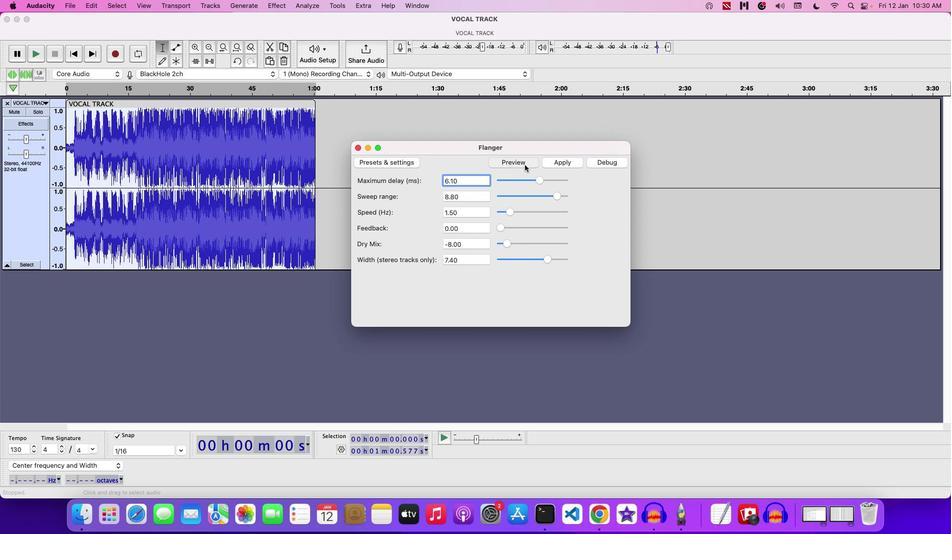 
Action: Mouse moved to (570, 162)
Screenshot: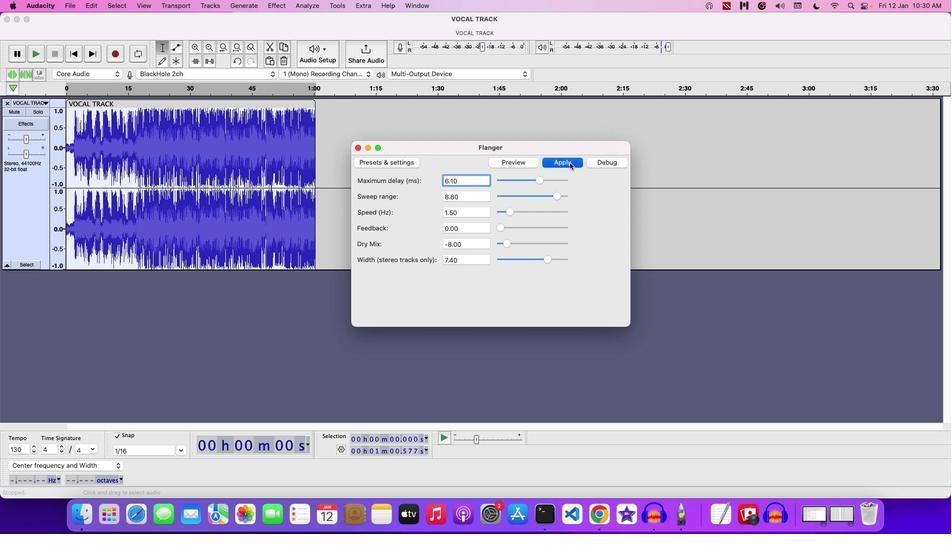 
Action: Mouse pressed left at (570, 162)
Screenshot: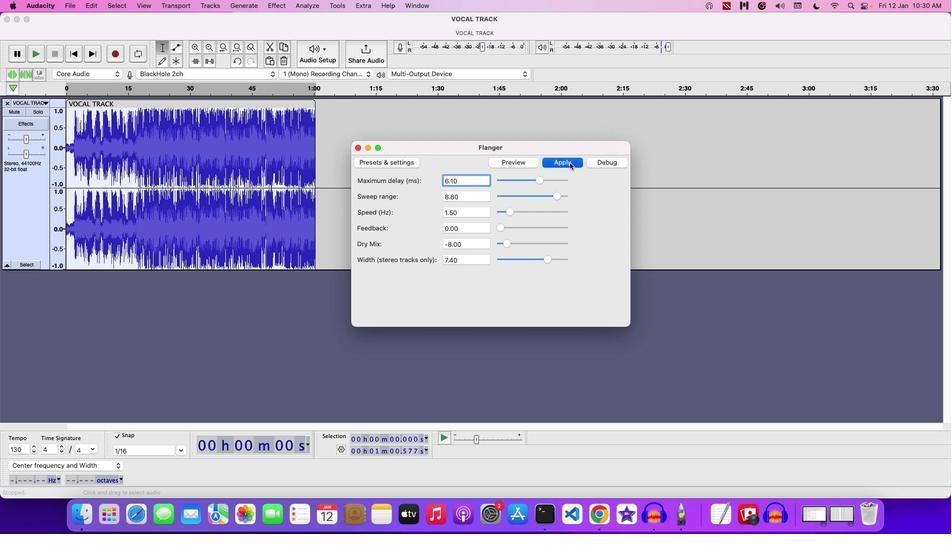 
Action: Mouse moved to (419, 209)
Screenshot: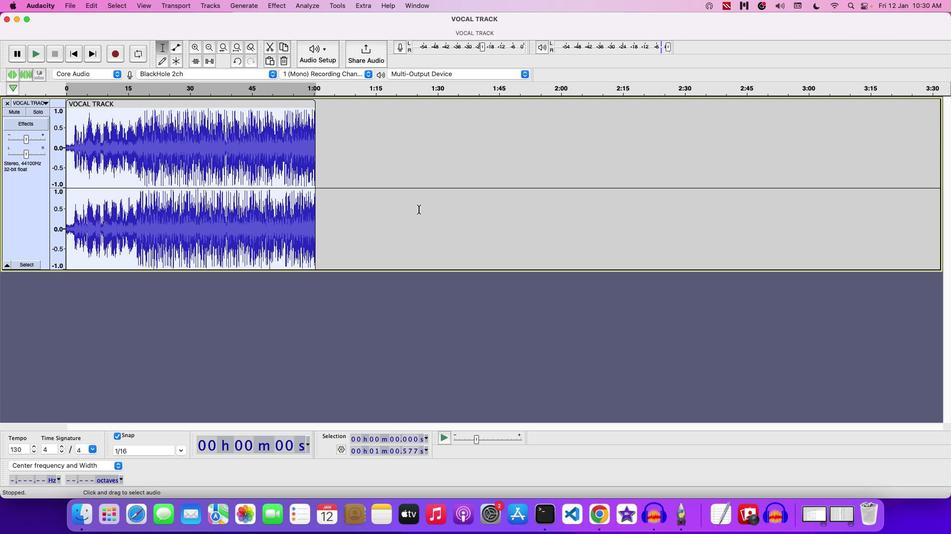 
Action: Key pressed Key.space
Screenshot: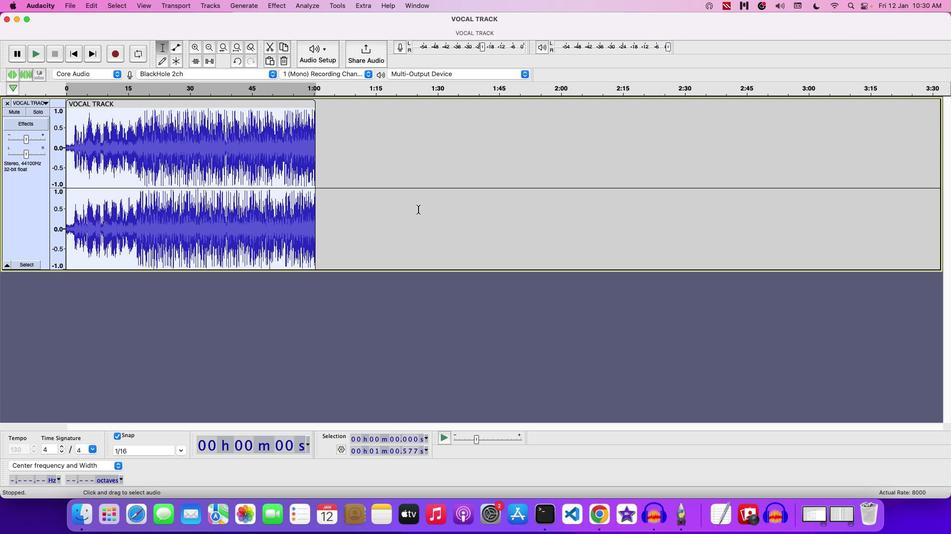 
Action: Mouse moved to (26, 142)
Screenshot: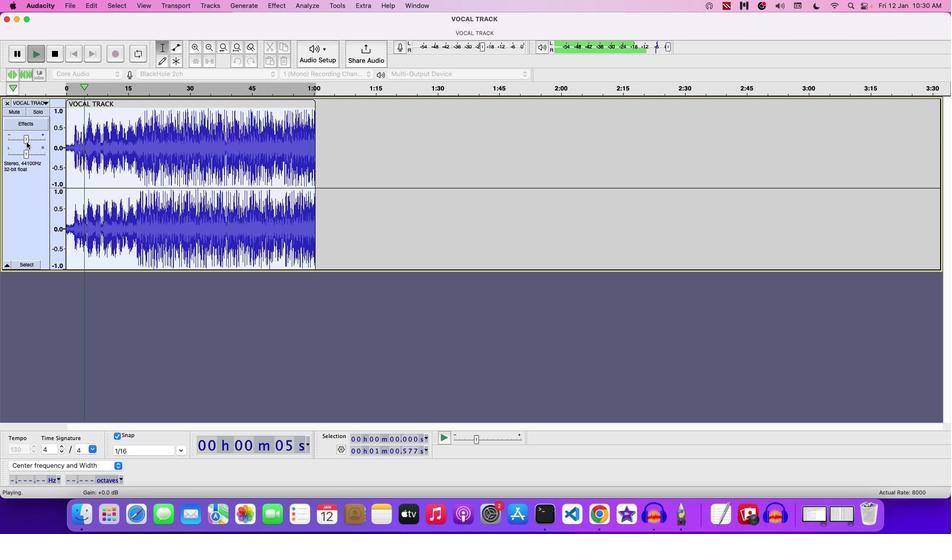 
Action: Mouse pressed left at (26, 142)
Screenshot: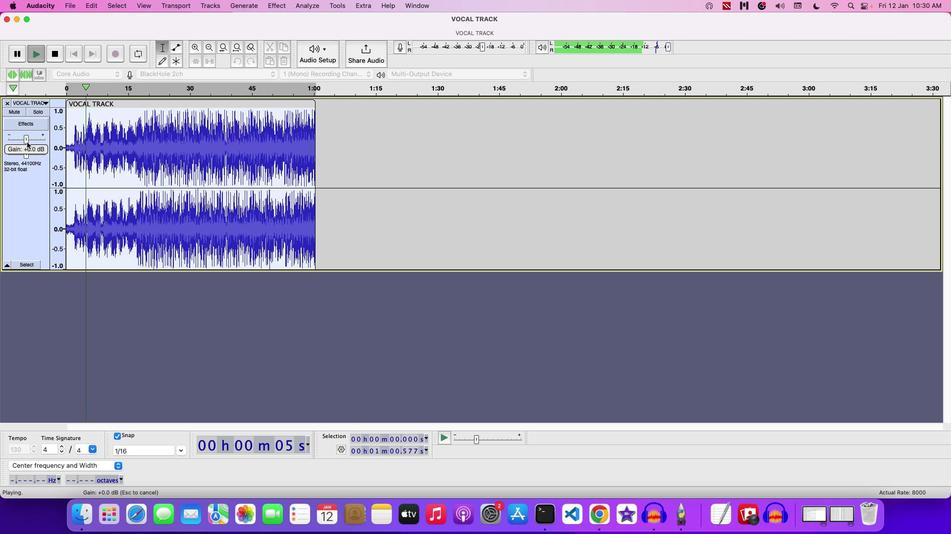 
Action: Mouse moved to (147, 67)
Screenshot: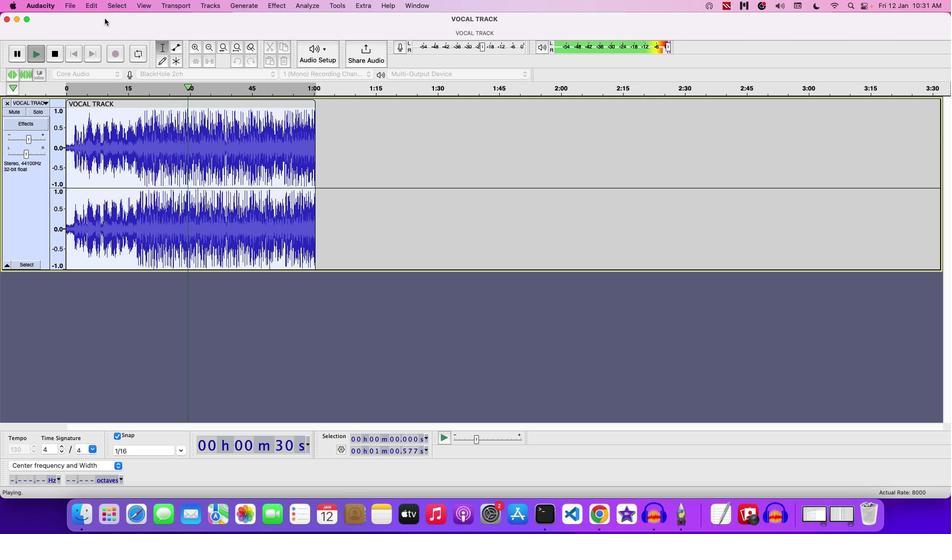 
Action: Key pressed 'N'Key.space
Screenshot: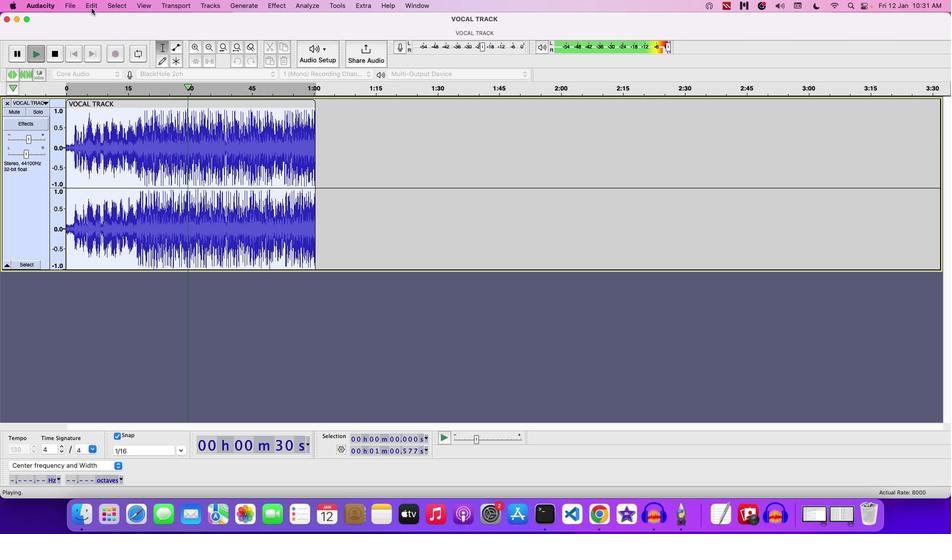 
Action: Mouse moved to (70, 0)
Screenshot: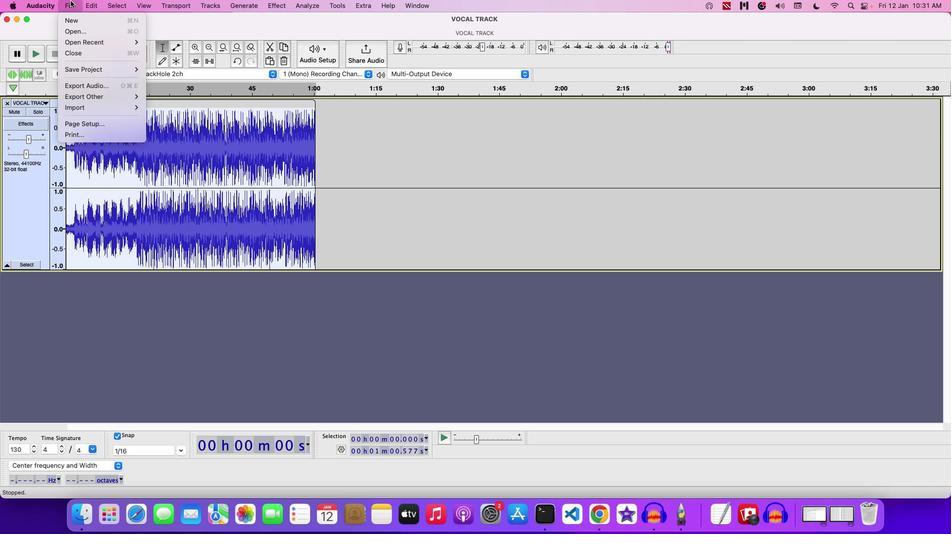 
Action: Mouse pressed left at (70, 0)
Screenshot: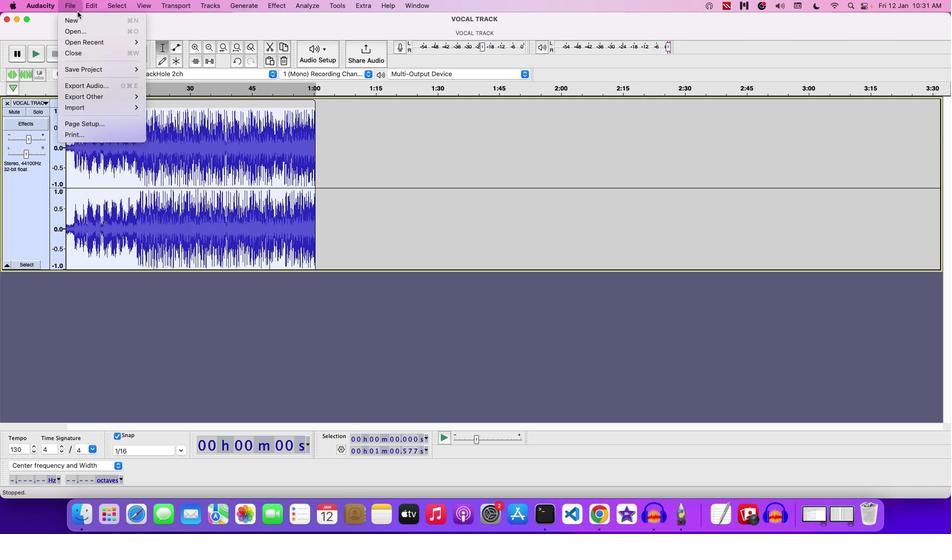 
Action: Mouse moved to (108, 63)
Screenshot: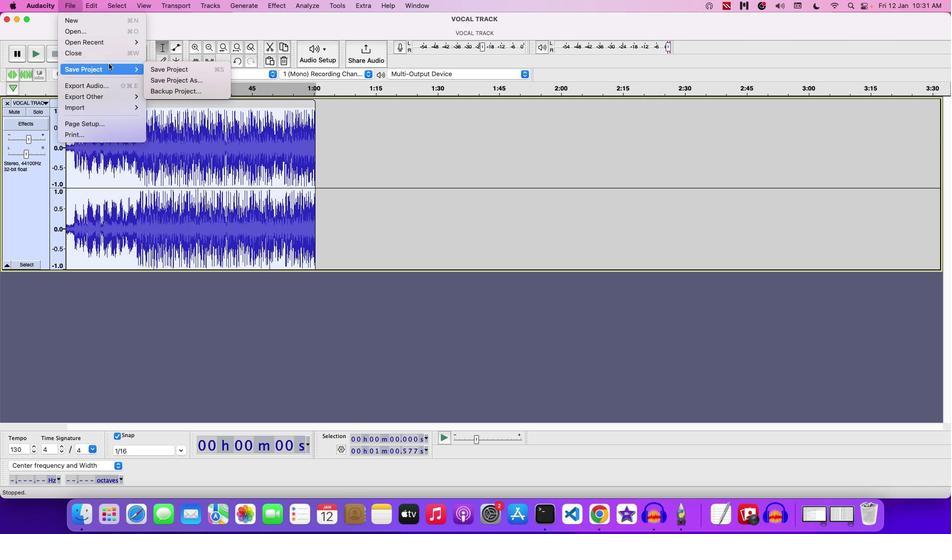 
Action: Mouse pressed left at (108, 63)
Screenshot: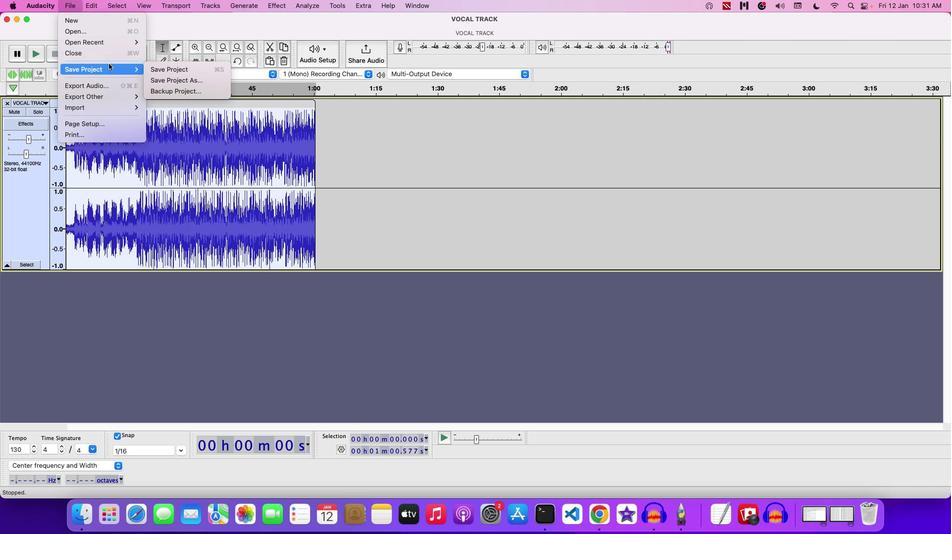 
Action: Mouse moved to (156, 69)
Screenshot: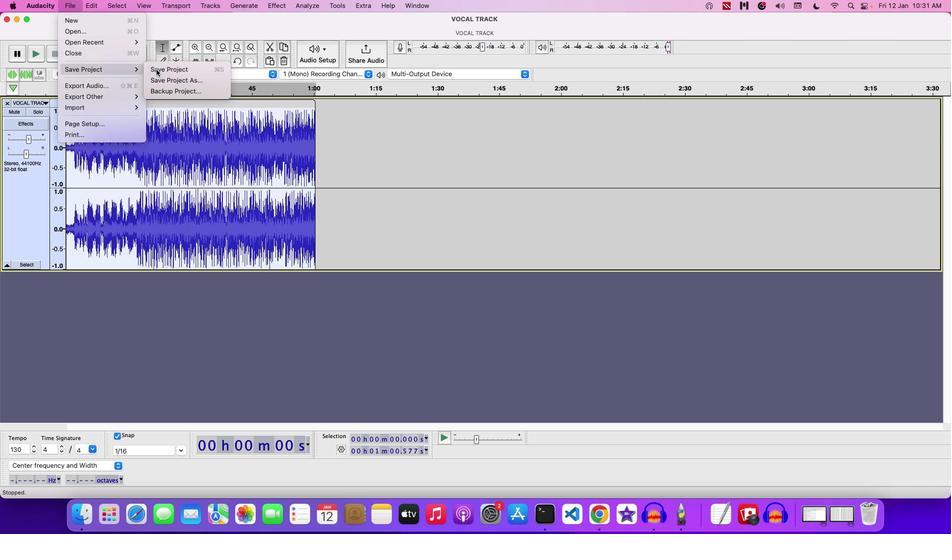 
Action: Mouse pressed left at (156, 69)
Screenshot: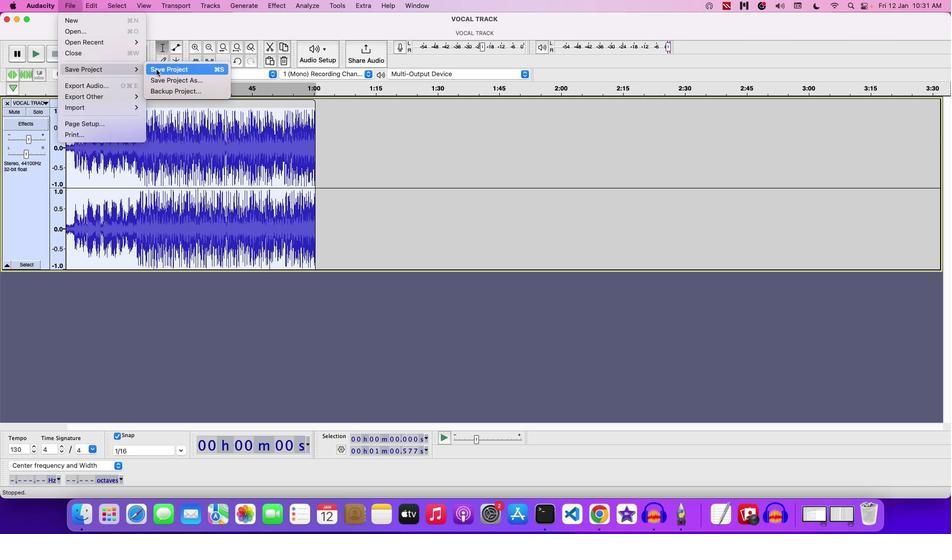 
Action: Mouse moved to (517, 131)
Screenshot: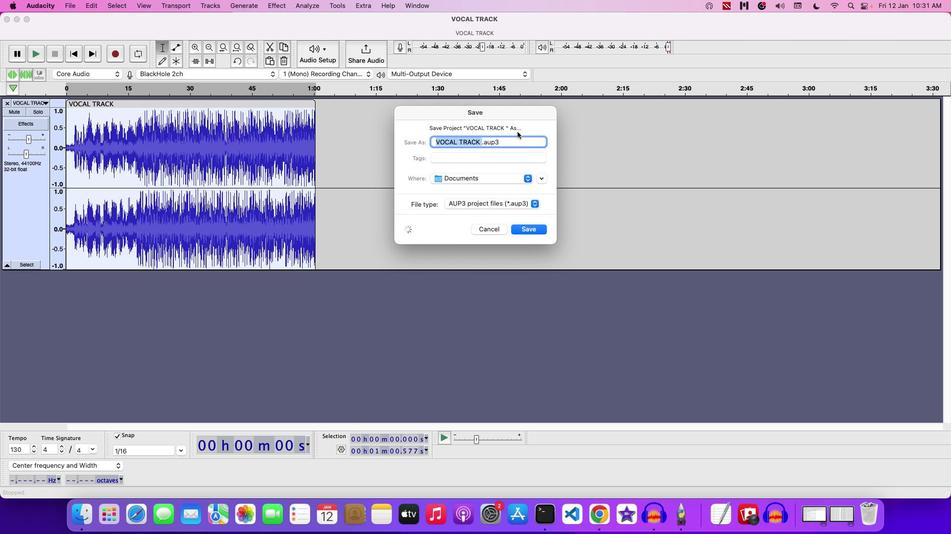 
Action: Key pressed Key.backspace'A''P''P''L''Y''I''N''G'Key.space'F''L''A''N''G''E''R'Key.space'E''F''F''E''C''T'Key.space'O''N'Key.space'V''O''C'Key.space'T''R''A''C''K'Key.space
Screenshot: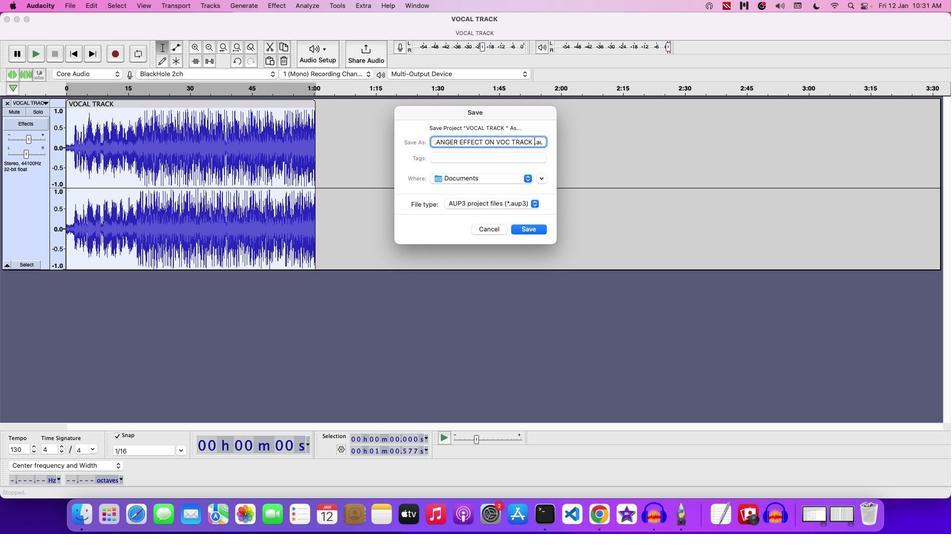
Action: Mouse moved to (597, 127)
Screenshot: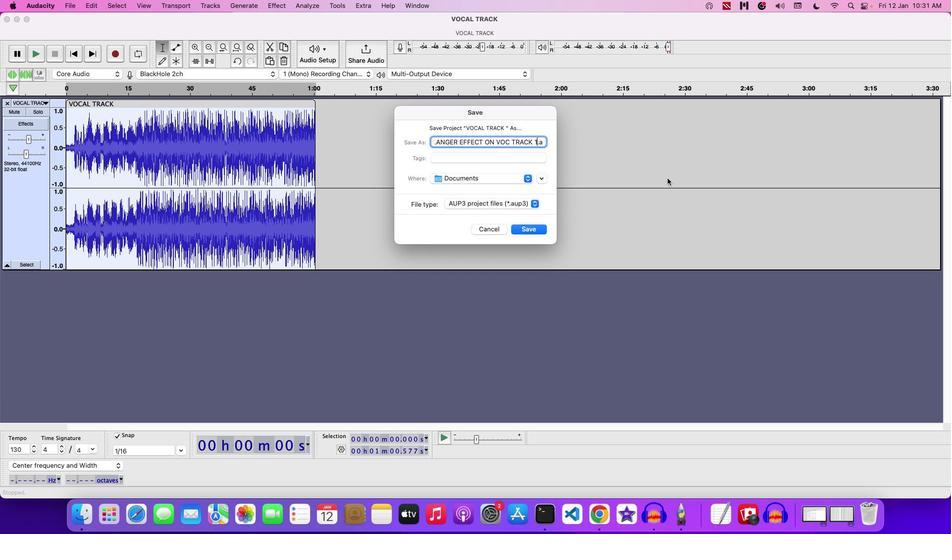 
Action: Key pressed '1'
Screenshot: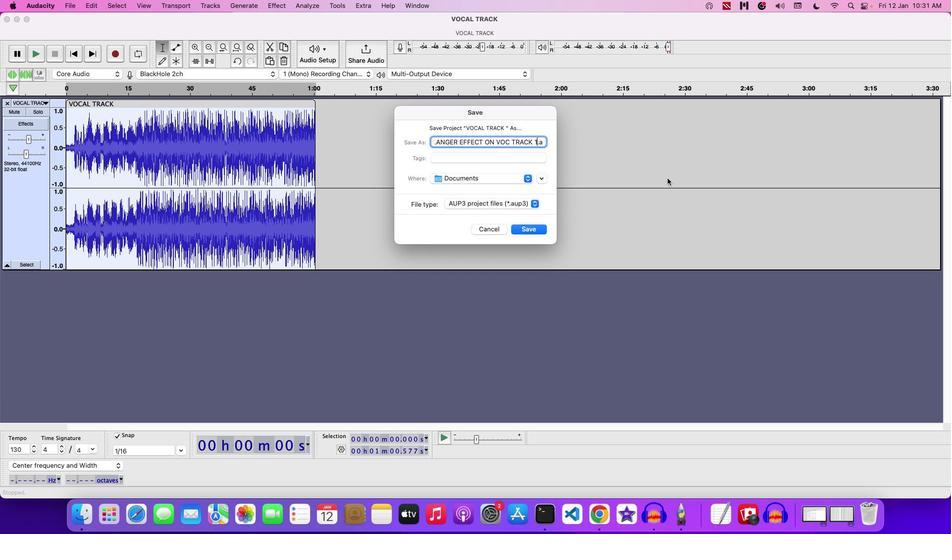 
Action: Mouse moved to (534, 230)
Screenshot: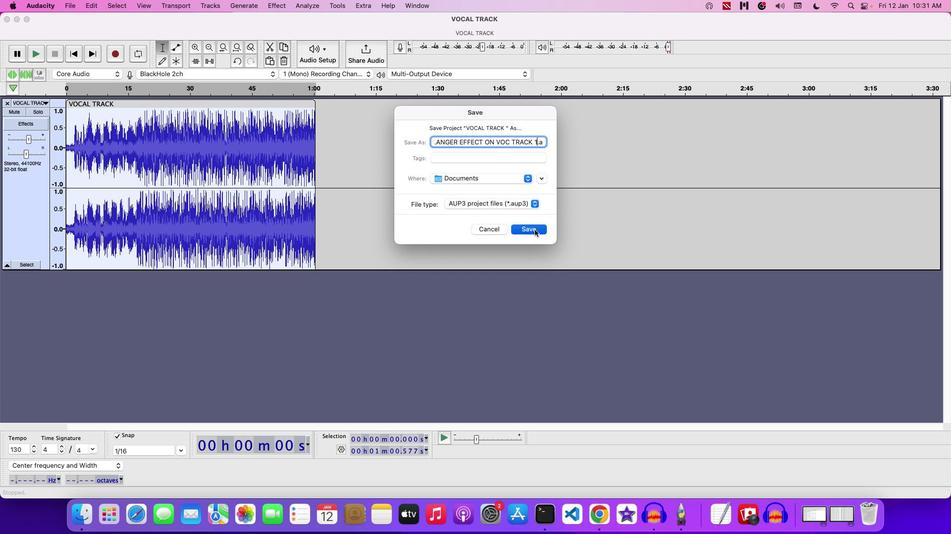 
Action: Mouse pressed left at (534, 230)
Screenshot: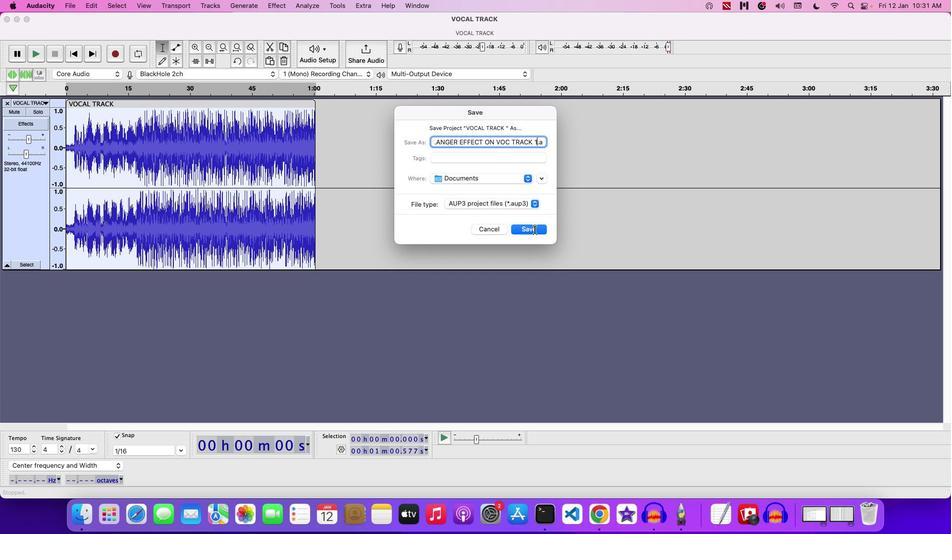 
Action: Mouse moved to (525, 228)
Screenshot: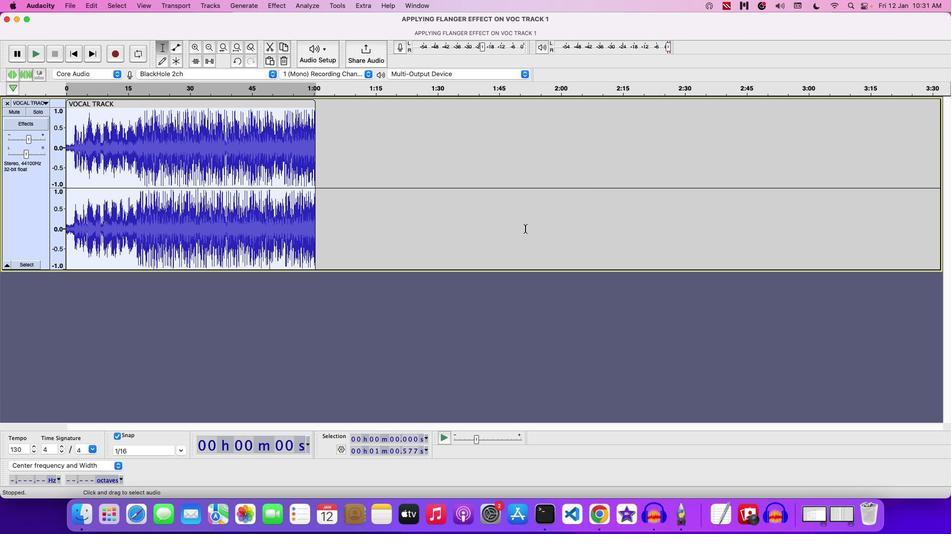 
